 Task: Look for space in Merelbeke, Belgium from 5th June, 2023 to 16th June, 2023 for 2 adults in price range Rs.14000 to Rs.18000. Place can be entire place with 1  bedroom having 1 bed and 1 bathroom. Property type can be hotel. Amenities needed are: heating, . Booking option can be shelf check-in. Required host language is English.
Action: Mouse moved to (496, 119)
Screenshot: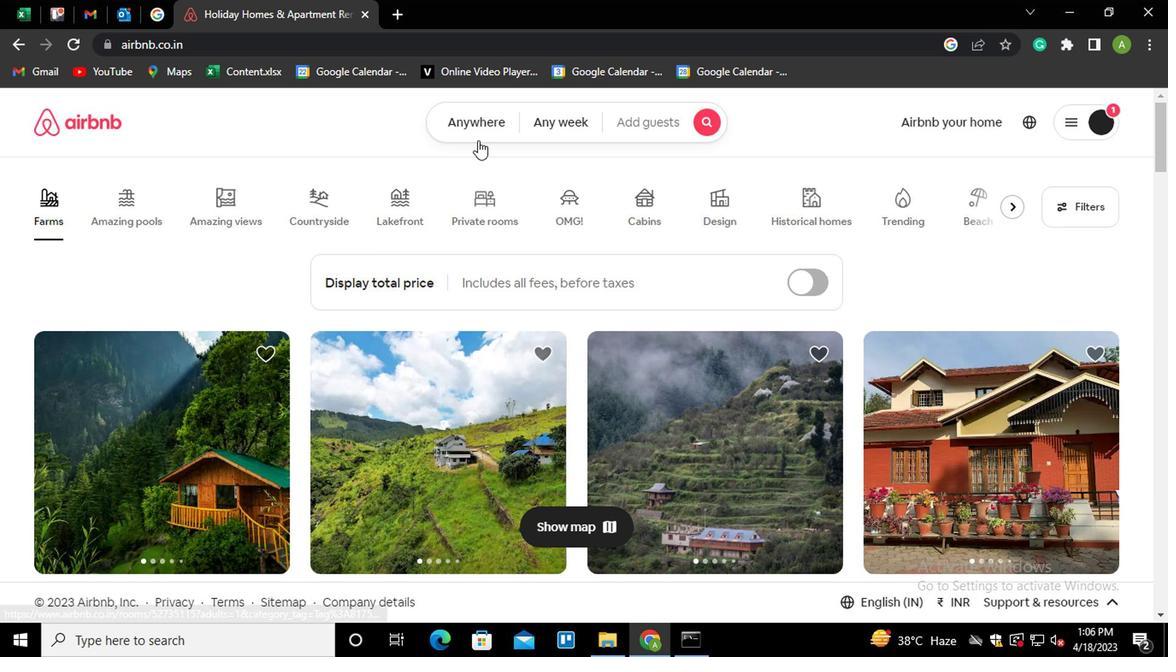
Action: Mouse pressed left at (496, 119)
Screenshot: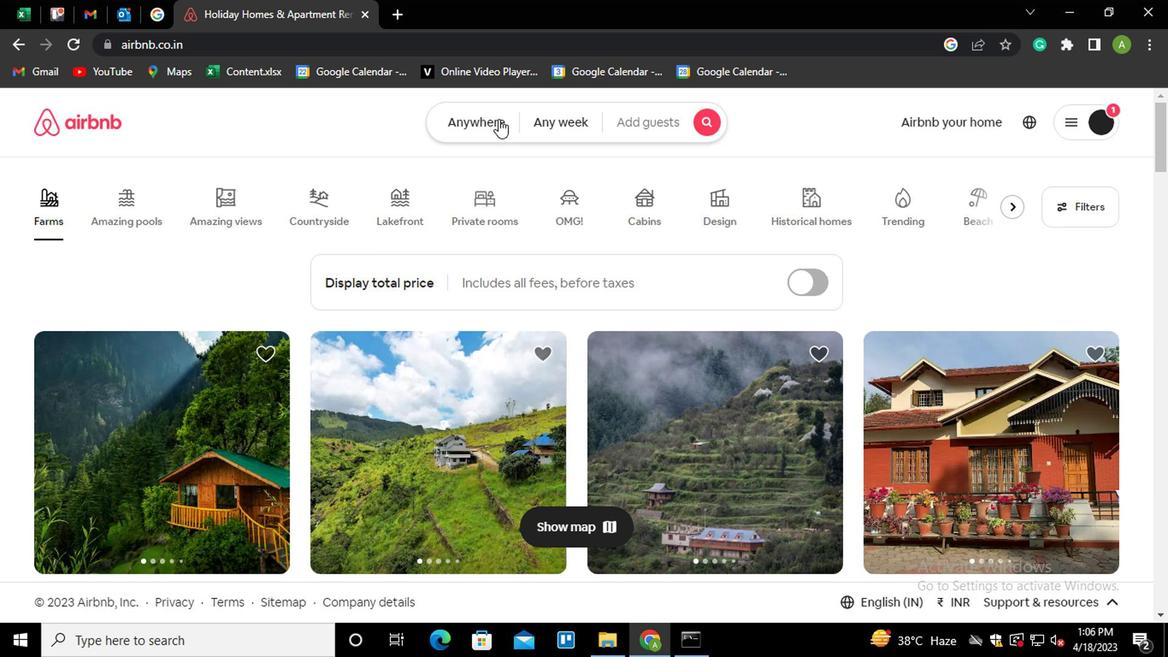 
Action: Mouse moved to (349, 188)
Screenshot: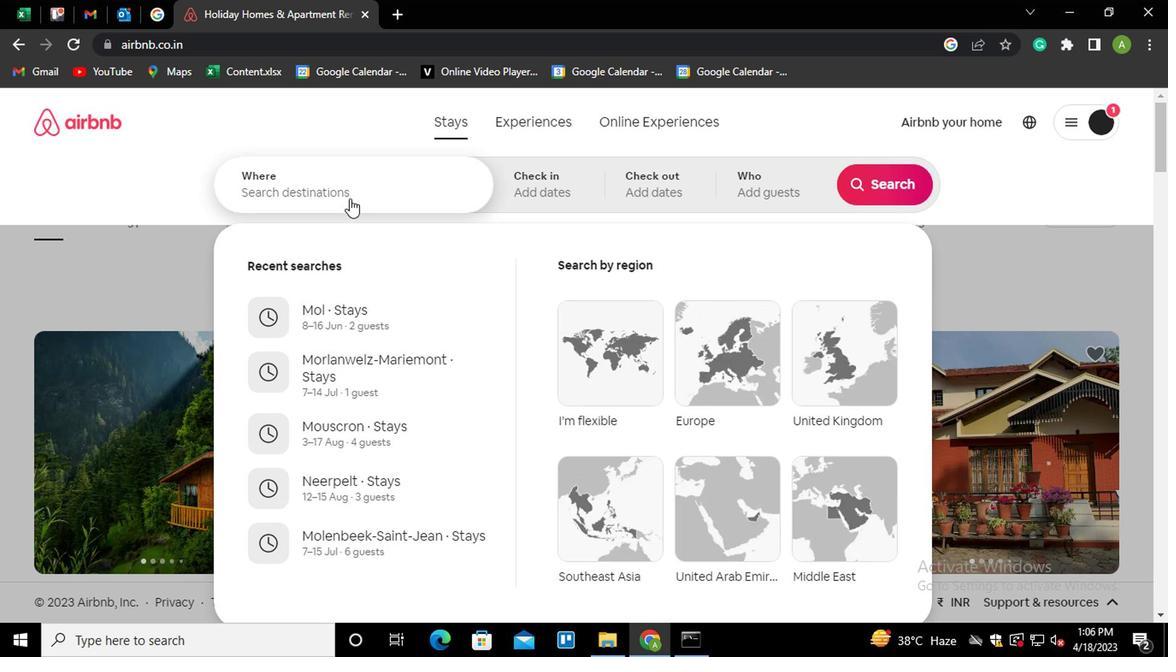 
Action: Mouse pressed left at (349, 188)
Screenshot: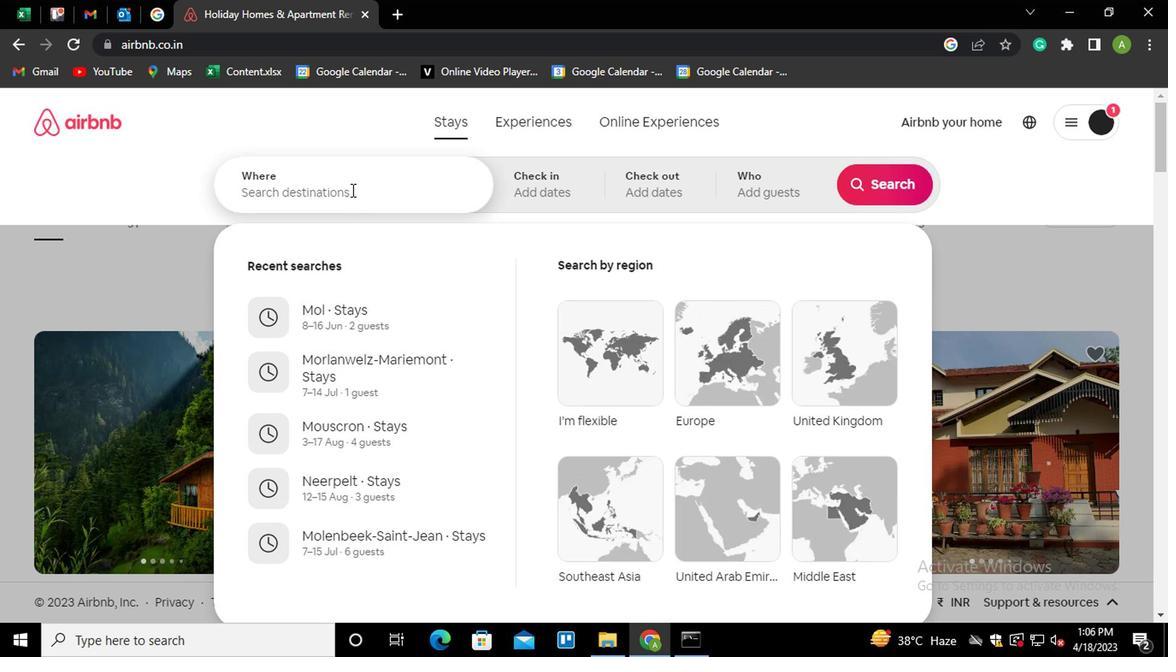 
Action: Key pressed <Key.shift_r>Merelbeke,<Key.space><Key.shift>BEL
Screenshot: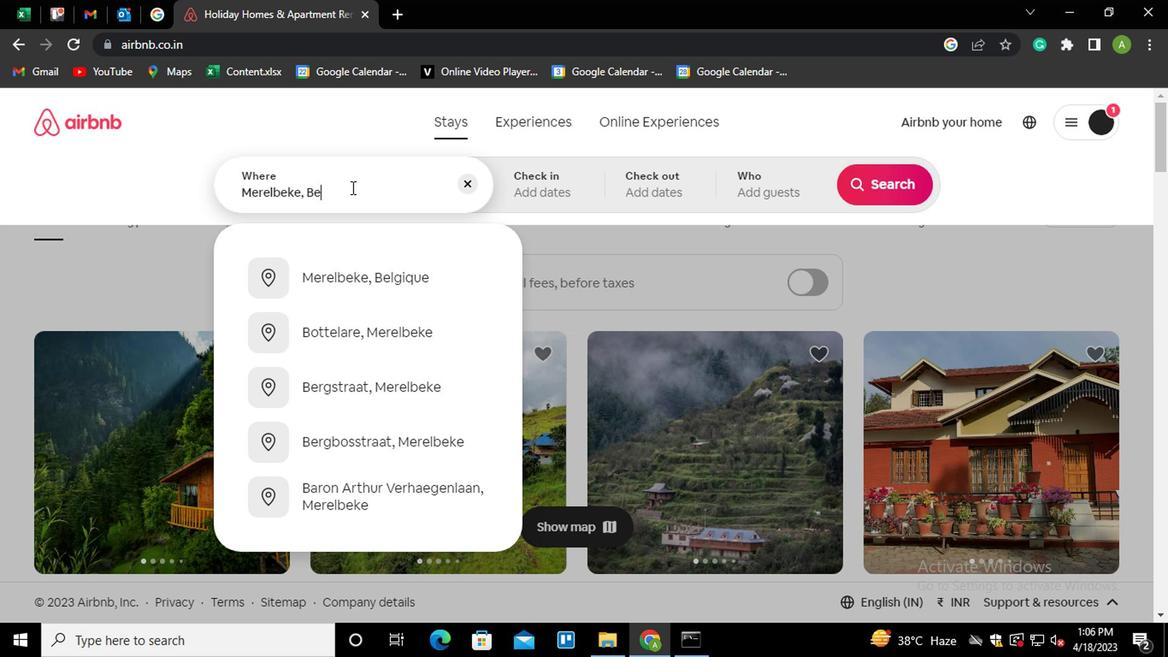 
Action: Mouse moved to (359, 335)
Screenshot: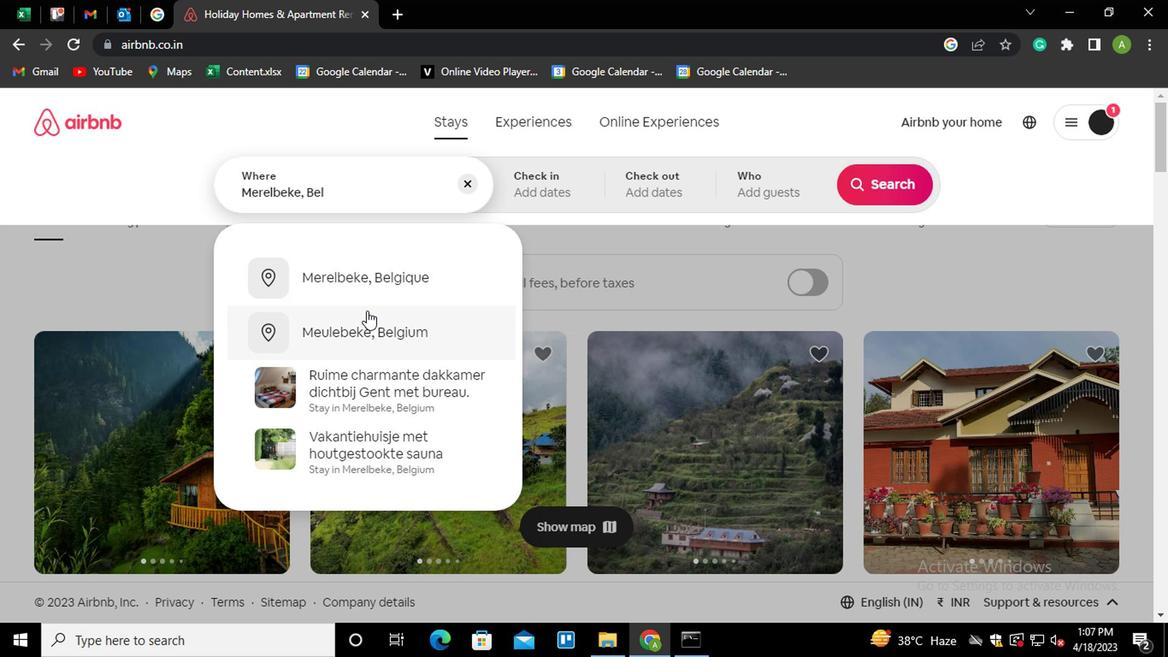 
Action: Mouse pressed left at (359, 335)
Screenshot: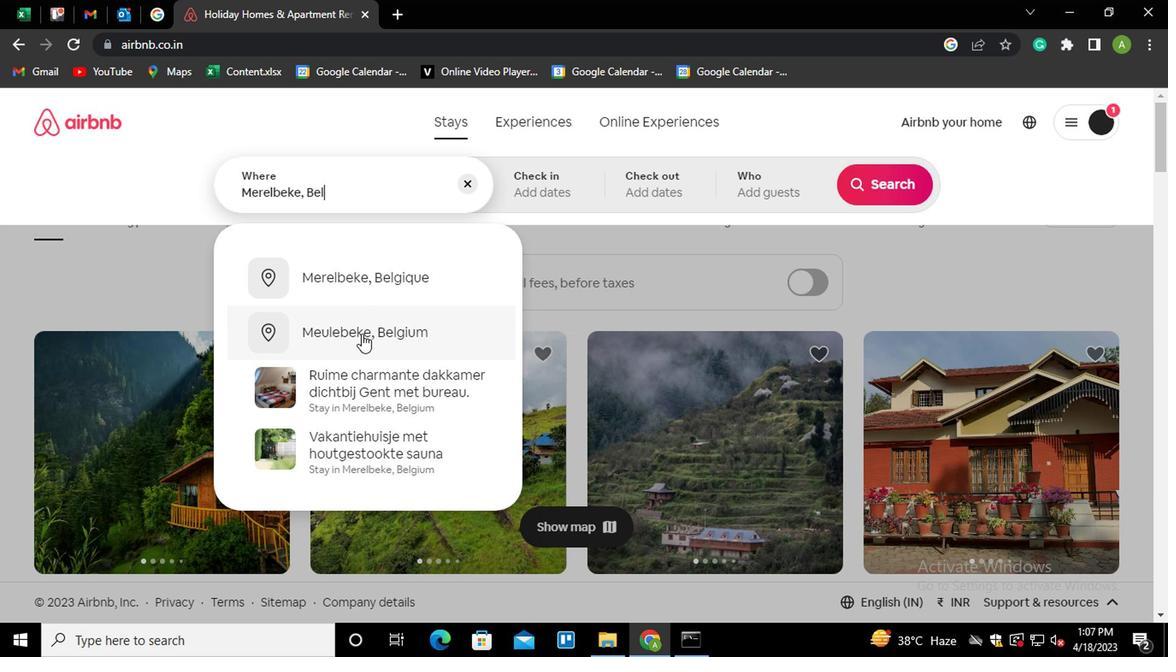 
Action: Mouse moved to (860, 328)
Screenshot: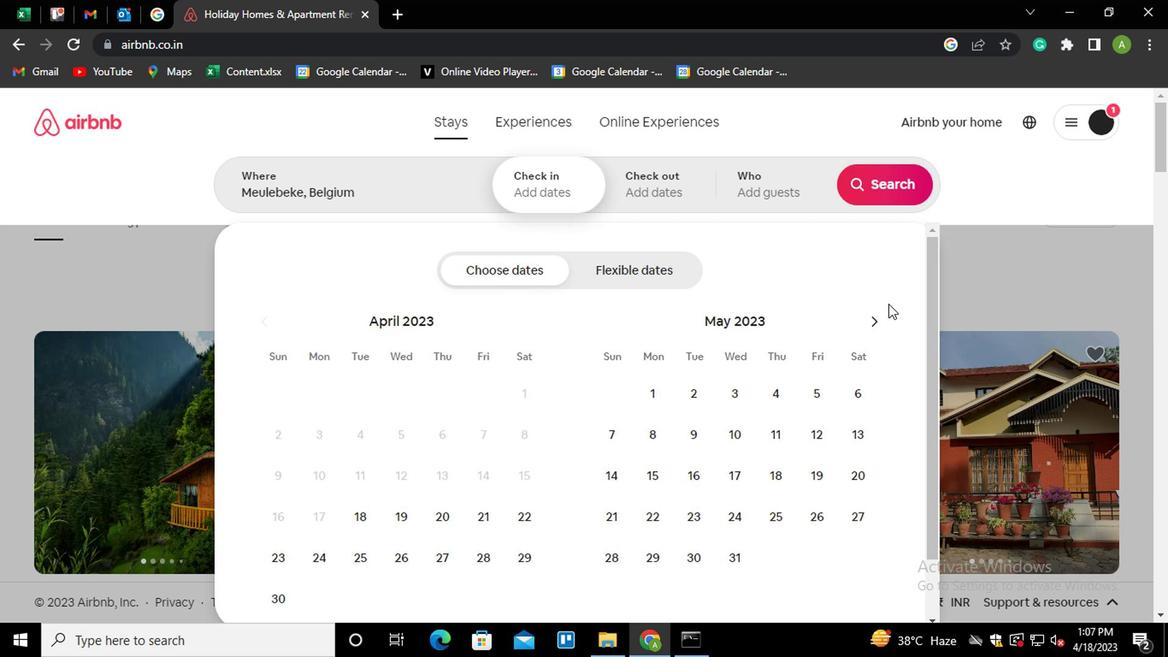 
Action: Mouse pressed left at (860, 328)
Screenshot: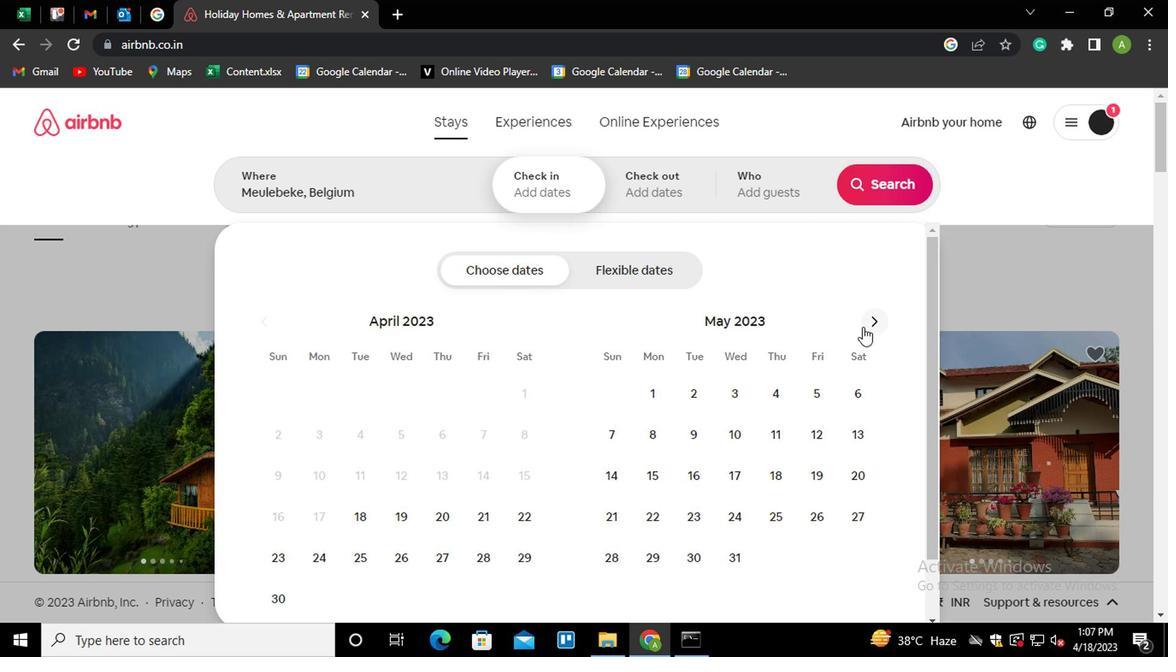 
Action: Mouse moved to (644, 433)
Screenshot: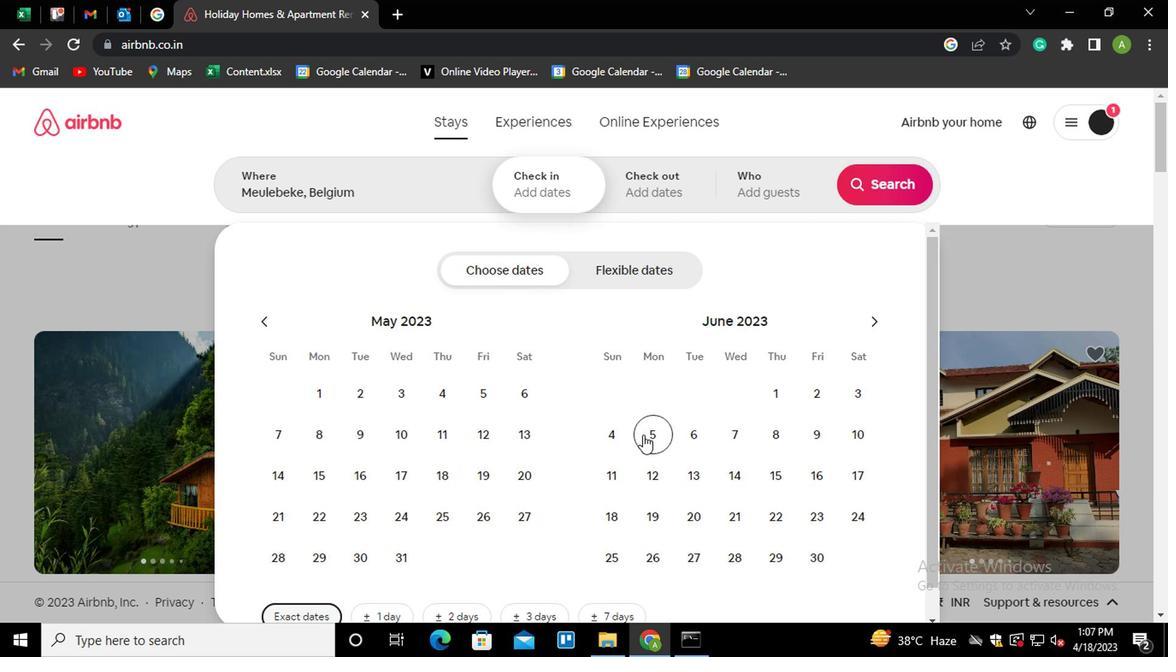 
Action: Mouse pressed left at (644, 433)
Screenshot: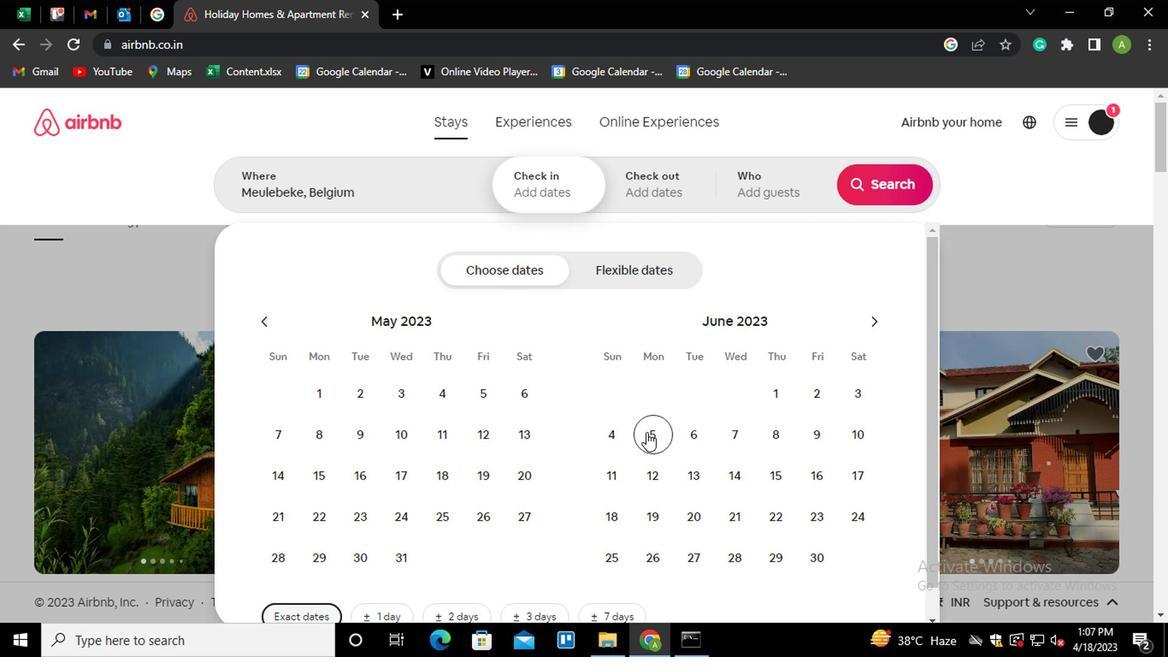 
Action: Mouse moved to (801, 479)
Screenshot: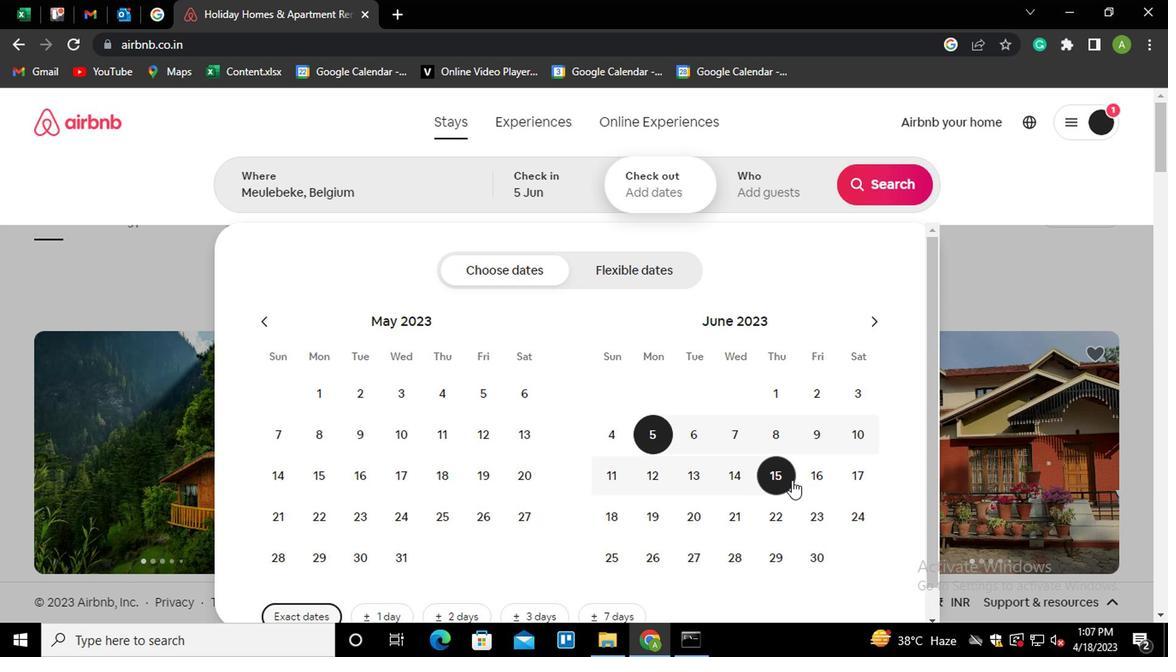 
Action: Mouse pressed left at (801, 479)
Screenshot: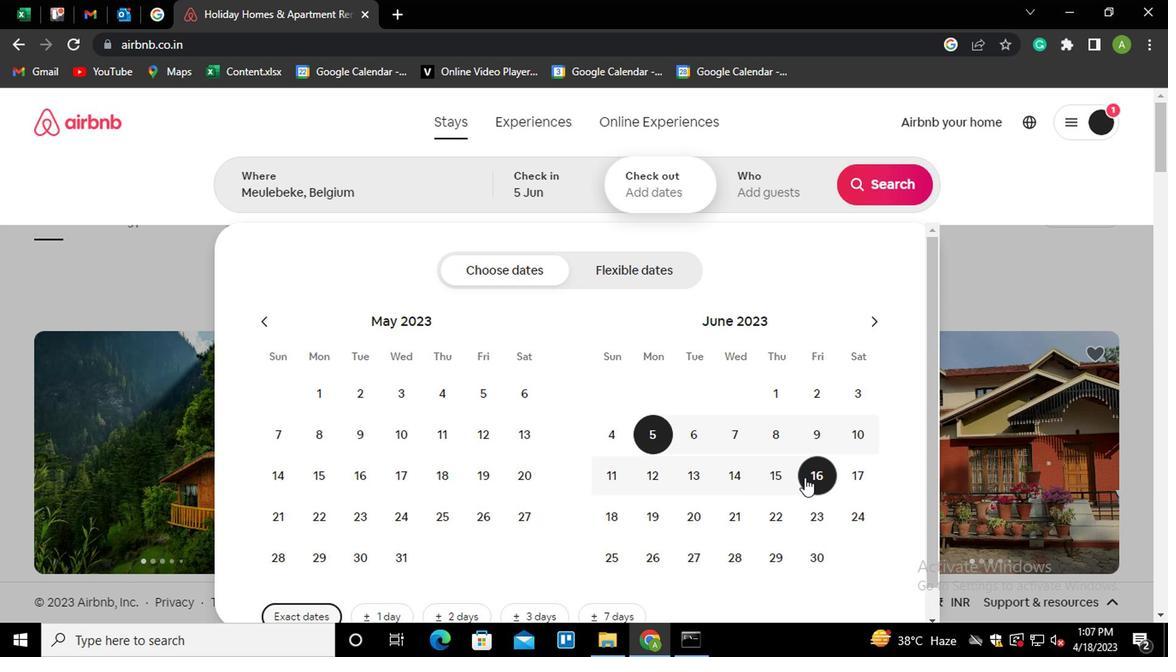 
Action: Mouse moved to (773, 195)
Screenshot: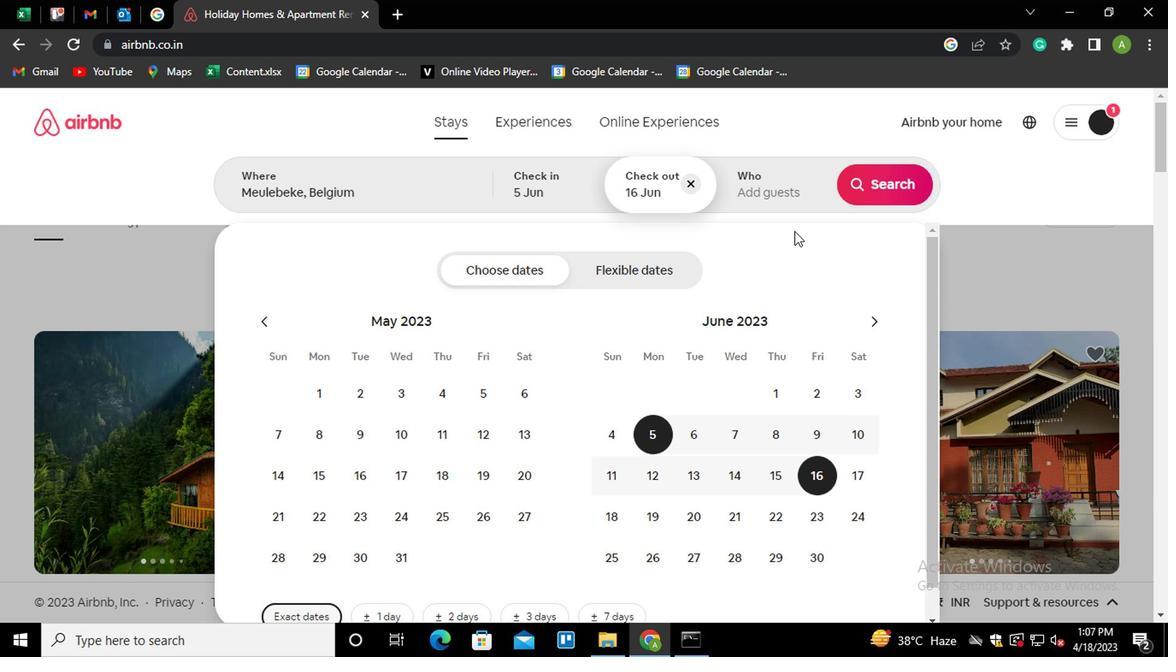 
Action: Mouse pressed left at (773, 195)
Screenshot: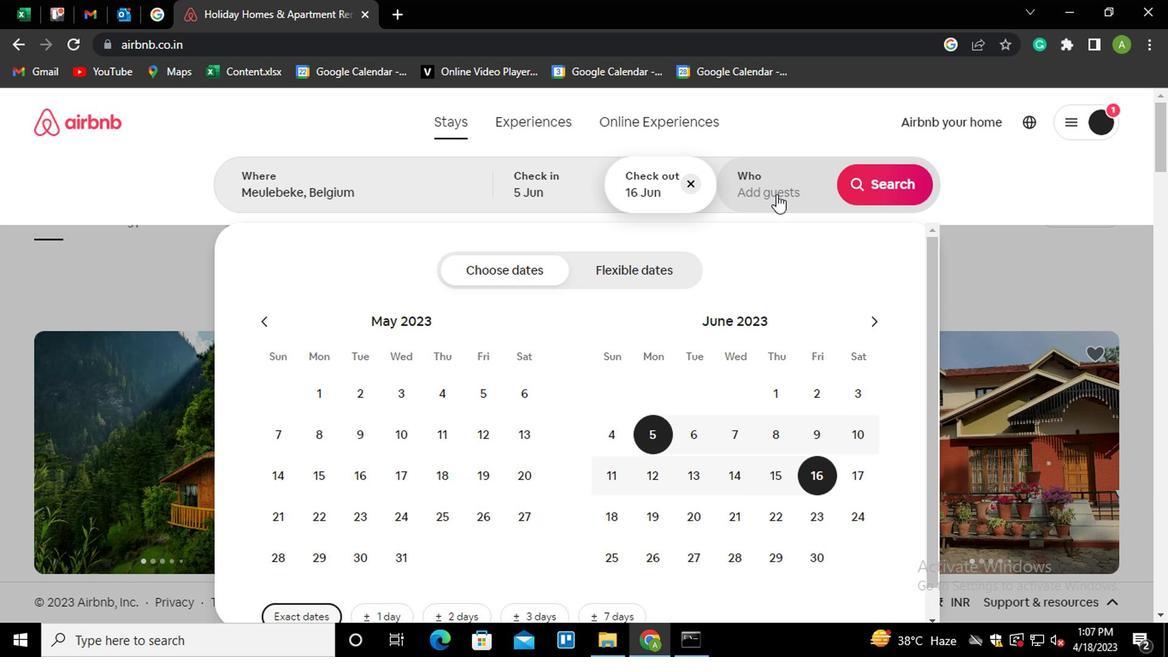 
Action: Mouse moved to (893, 274)
Screenshot: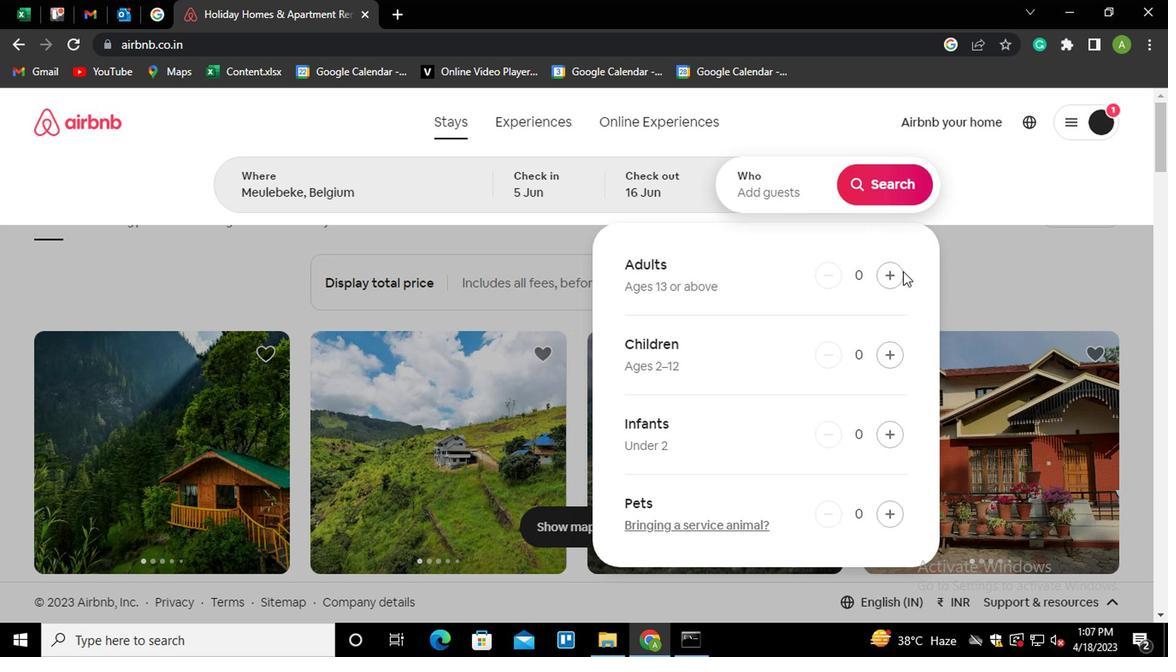 
Action: Mouse pressed left at (893, 274)
Screenshot: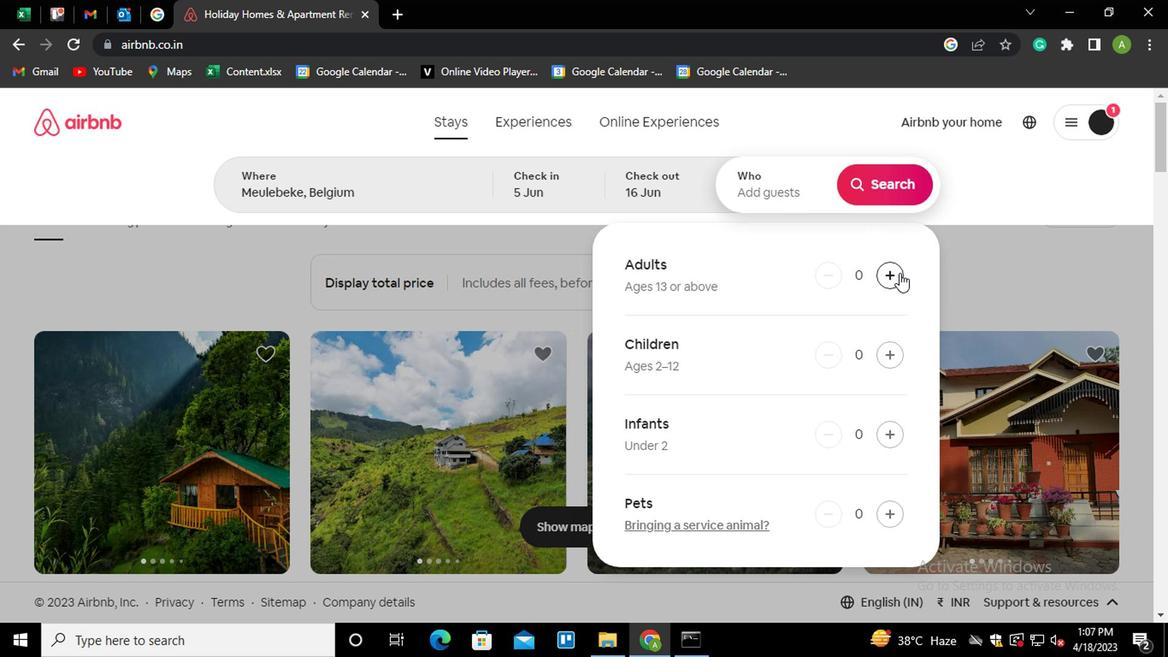 
Action: Mouse pressed left at (893, 274)
Screenshot: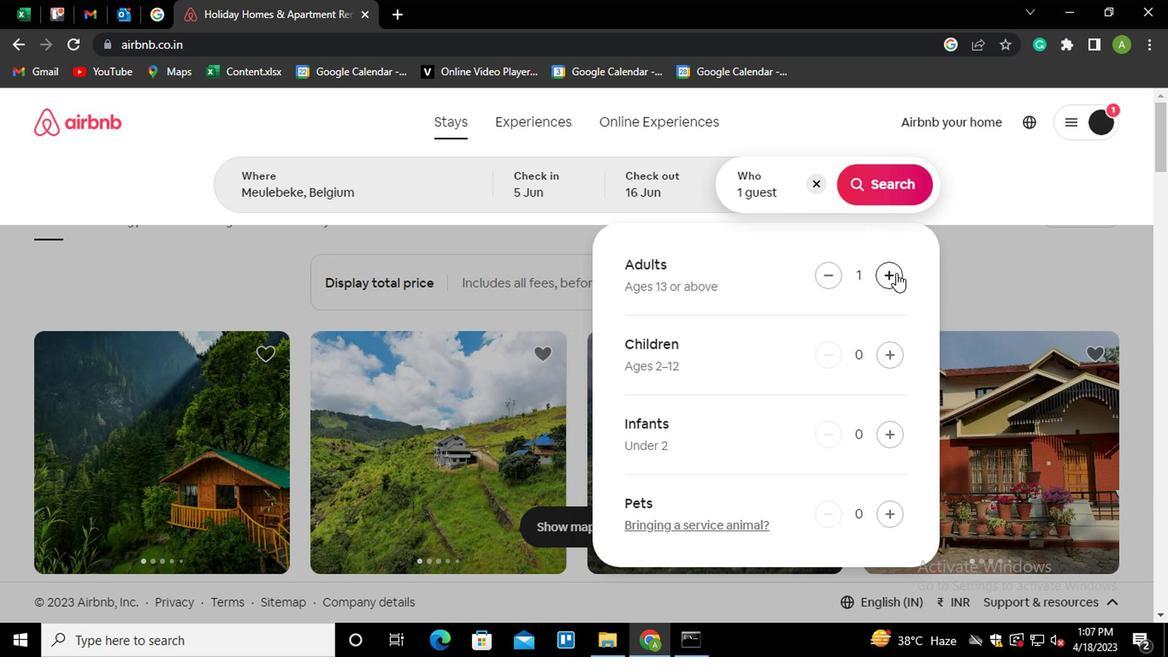 
Action: Mouse moved to (899, 181)
Screenshot: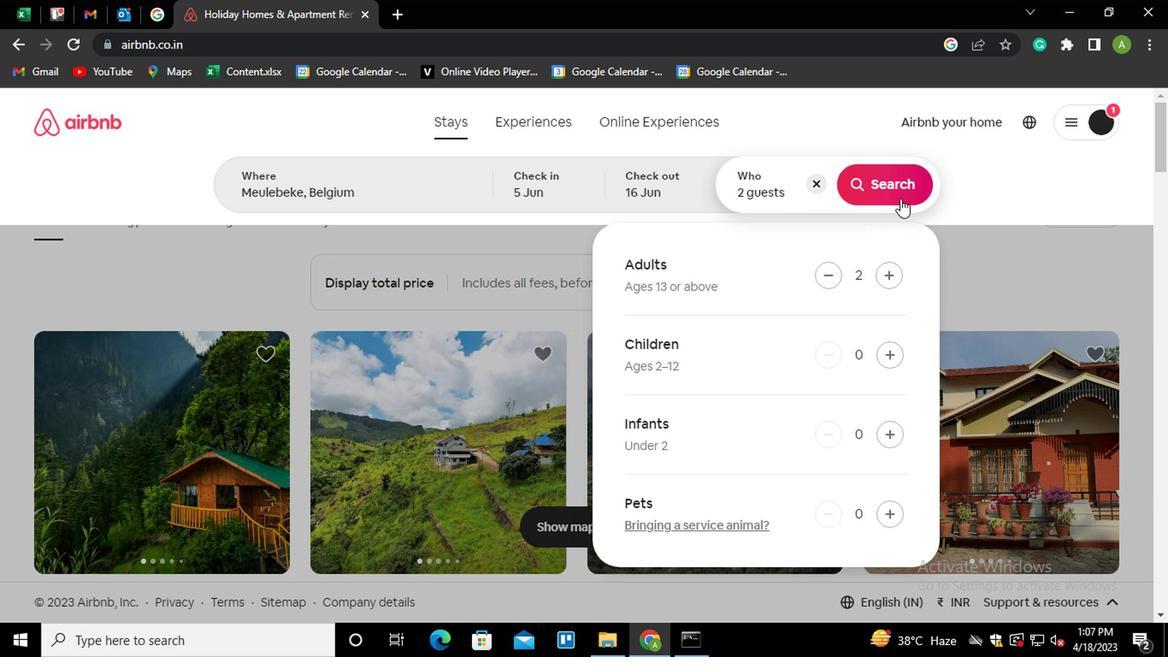 
Action: Mouse pressed left at (899, 181)
Screenshot: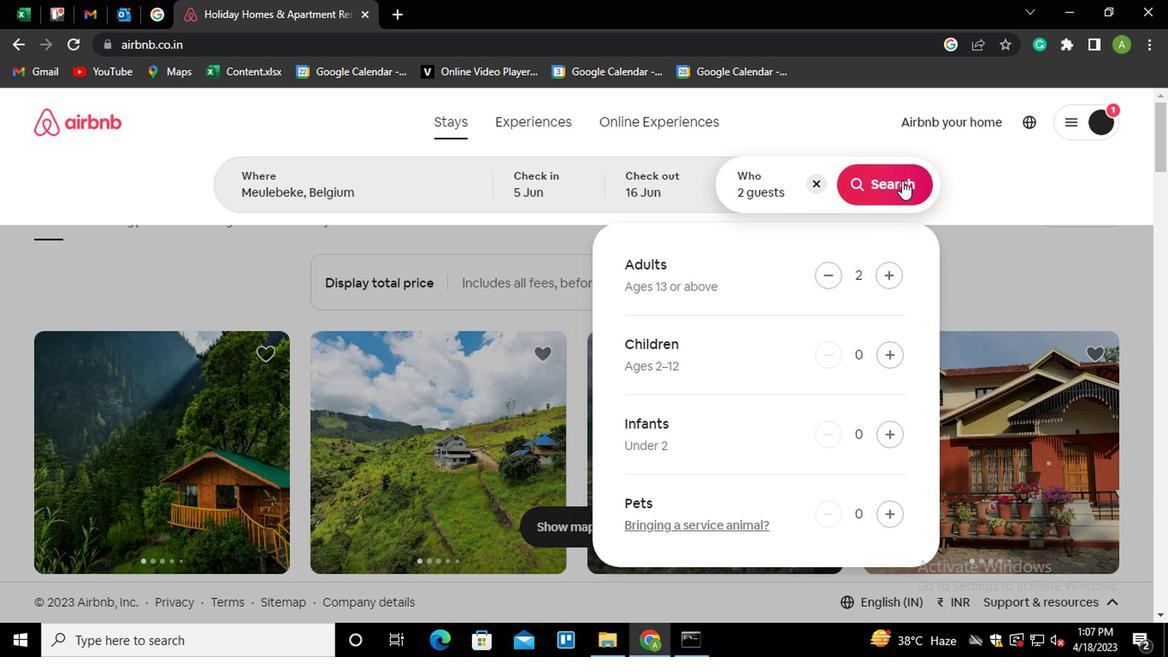 
Action: Mouse moved to (1084, 190)
Screenshot: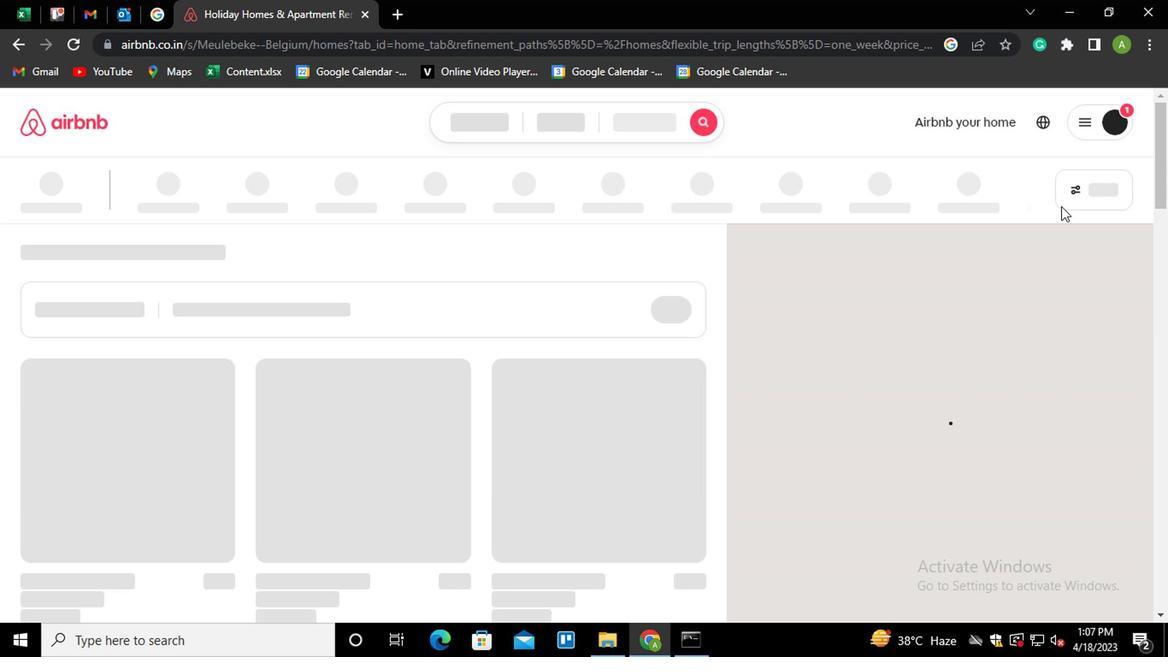 
Action: Mouse pressed left at (1084, 190)
Screenshot: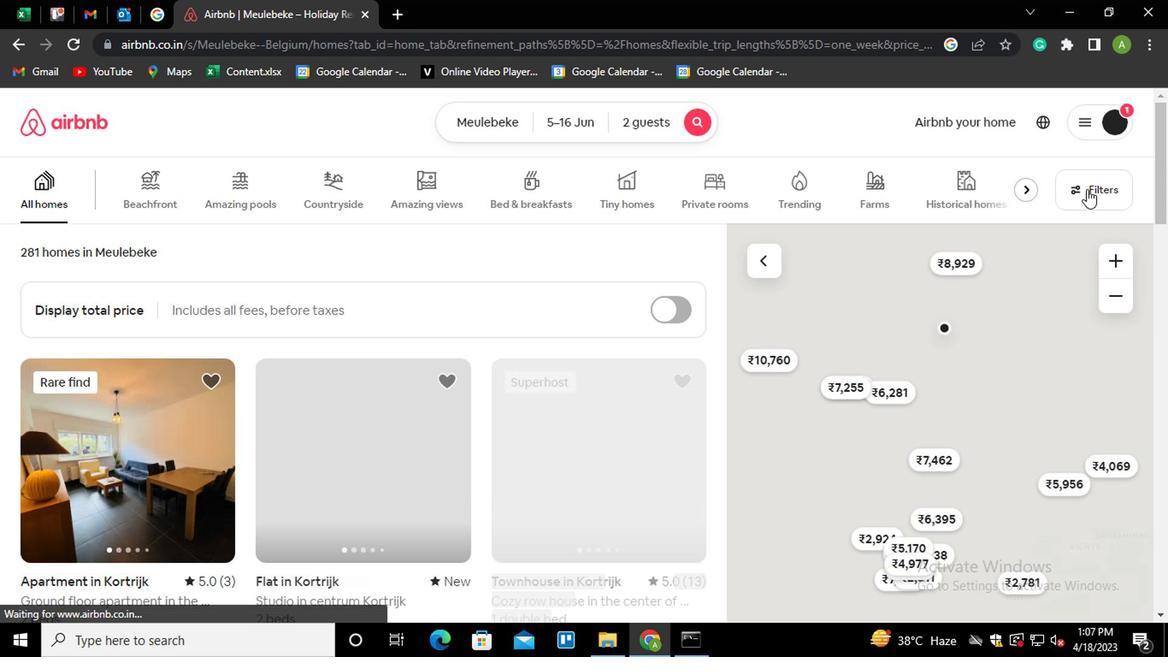 
Action: Mouse moved to (396, 411)
Screenshot: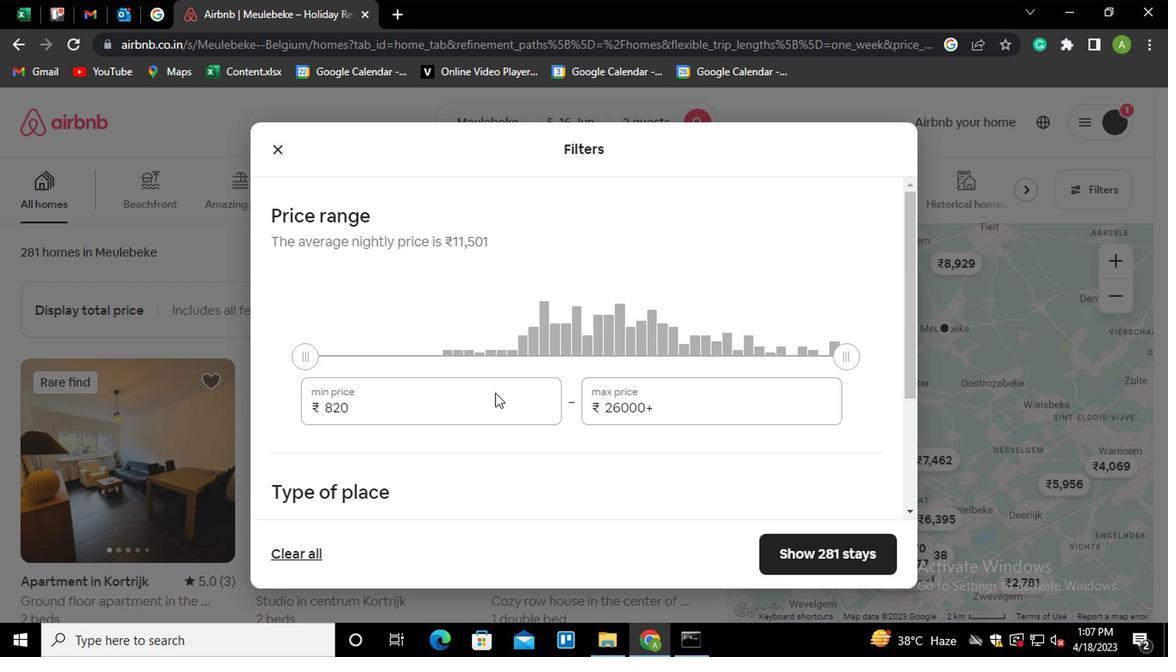 
Action: Mouse pressed left at (396, 411)
Screenshot: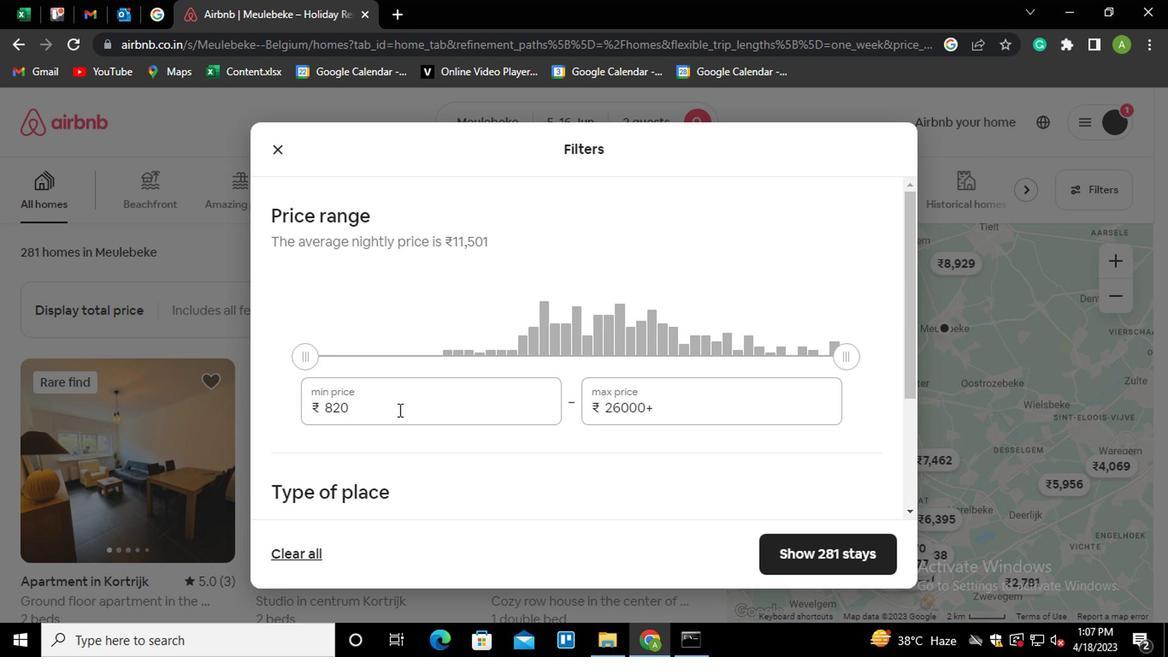 
Action: Key pressed <Key.shift_r><Key.home>14000
Screenshot: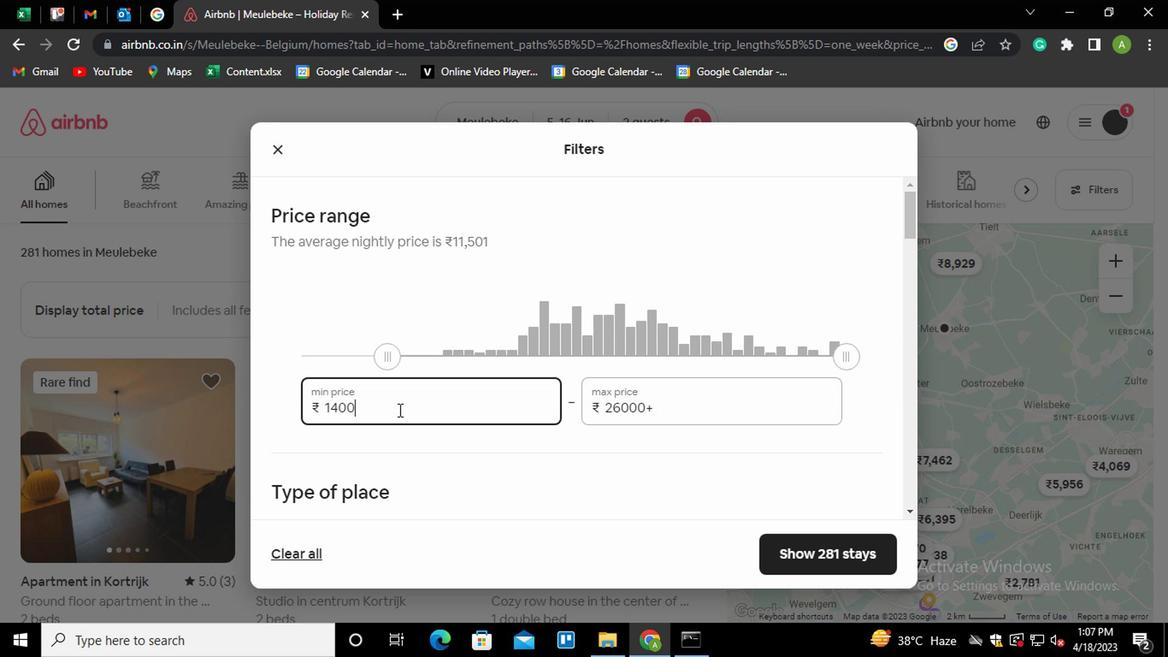 
Action: Mouse moved to (696, 414)
Screenshot: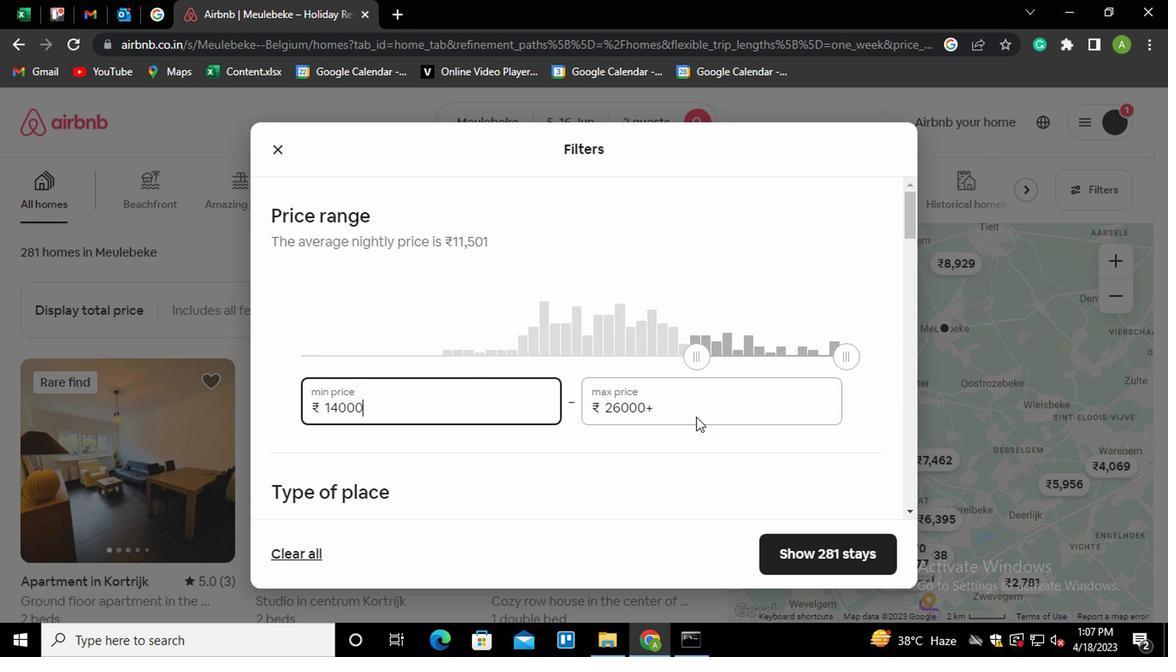 
Action: Mouse pressed left at (696, 414)
Screenshot: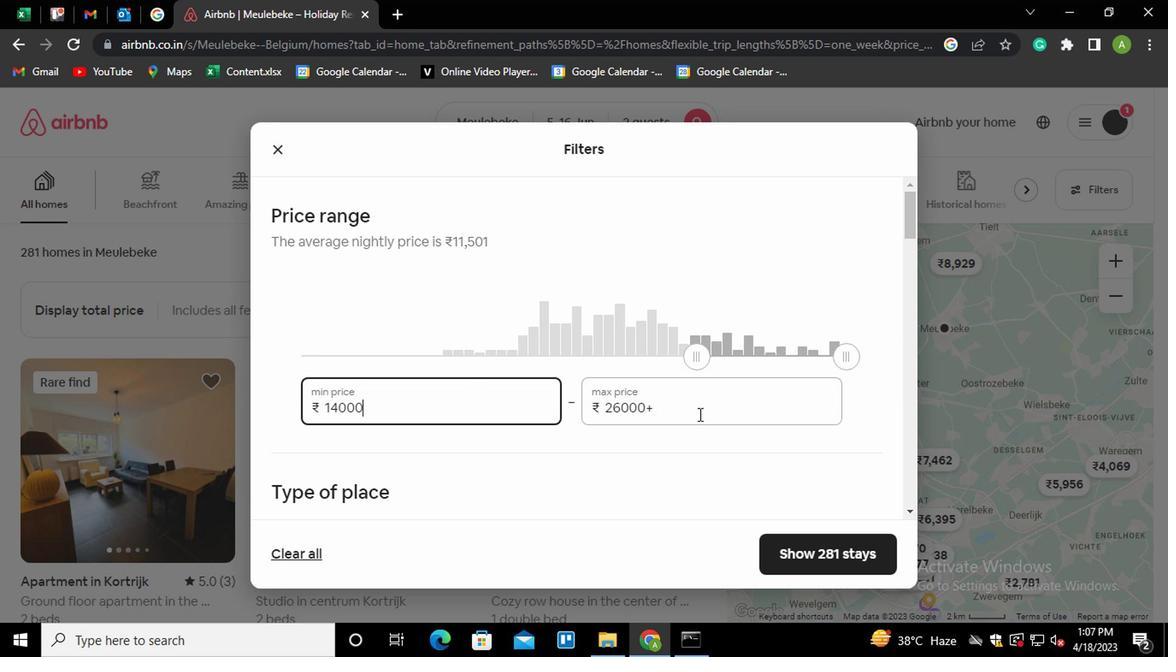 
Action: Key pressed <Key.shift_r><Key.home>18000
Screenshot: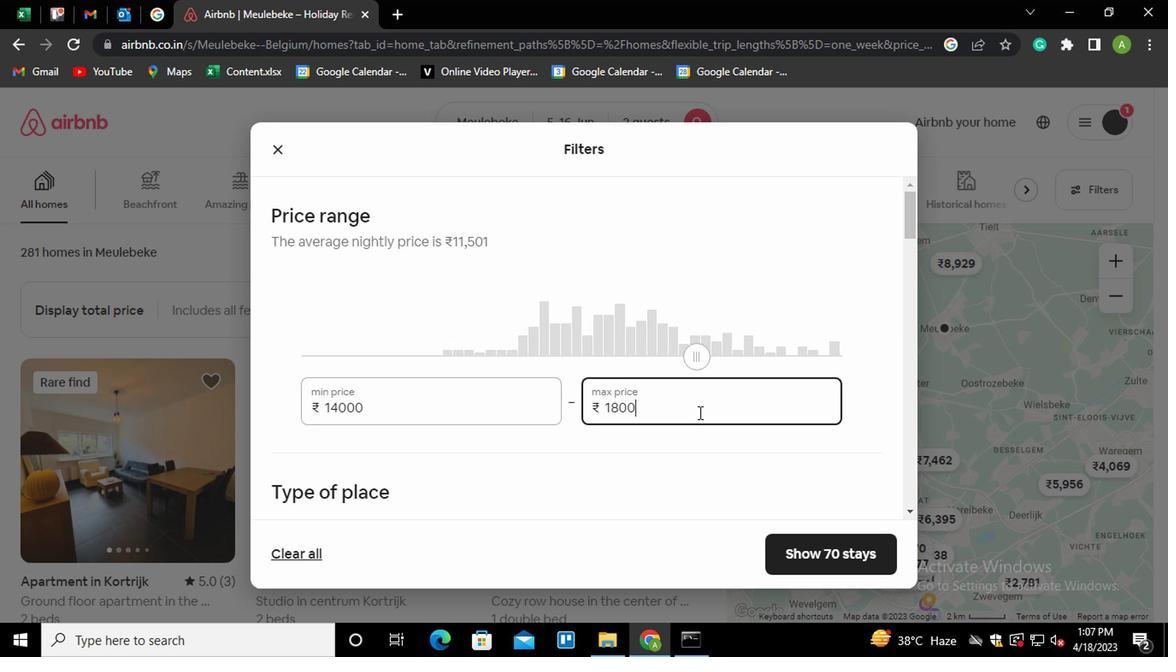 
Action: Mouse moved to (767, 437)
Screenshot: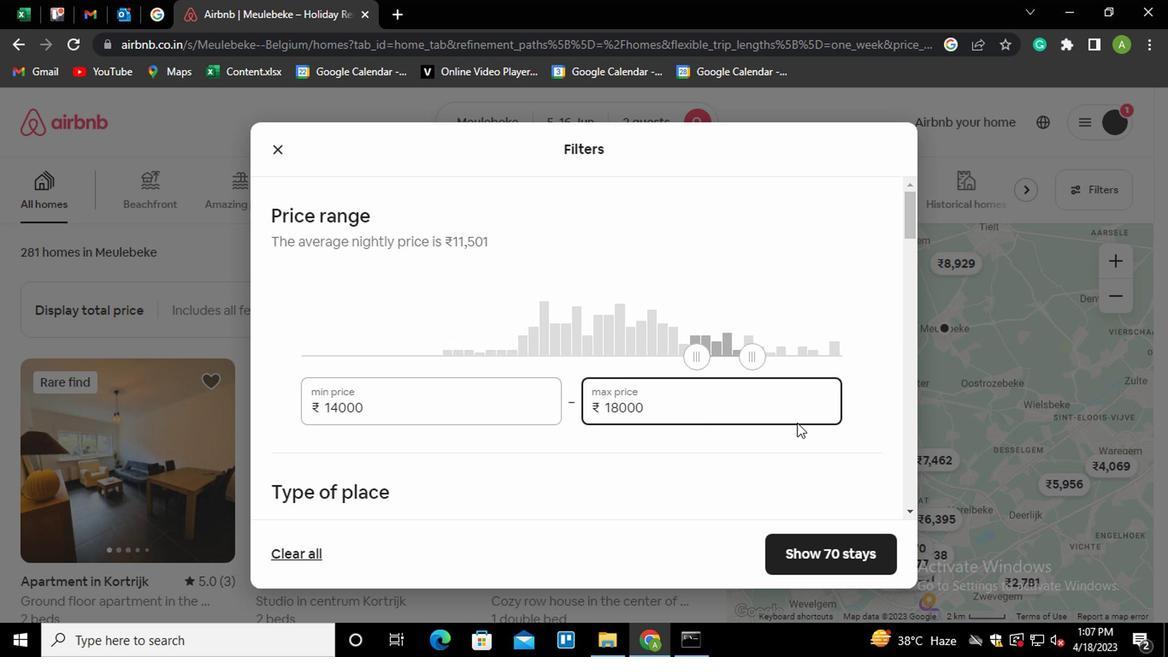 
Action: Mouse scrolled (767, 436) with delta (0, -1)
Screenshot: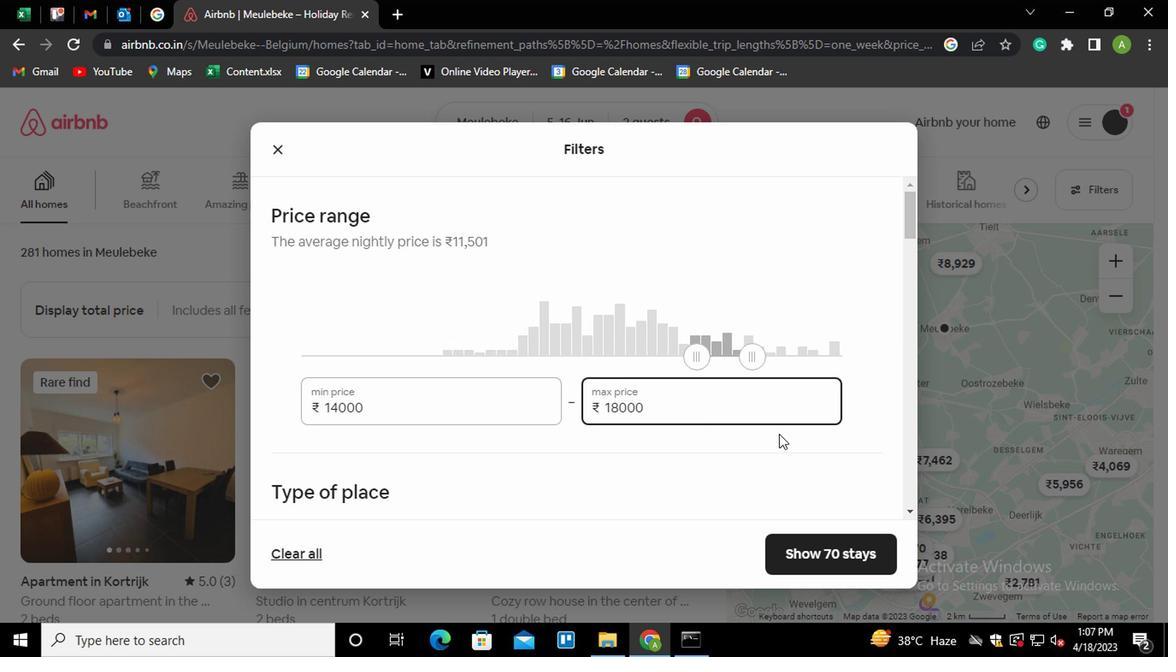 
Action: Mouse scrolled (767, 436) with delta (0, -1)
Screenshot: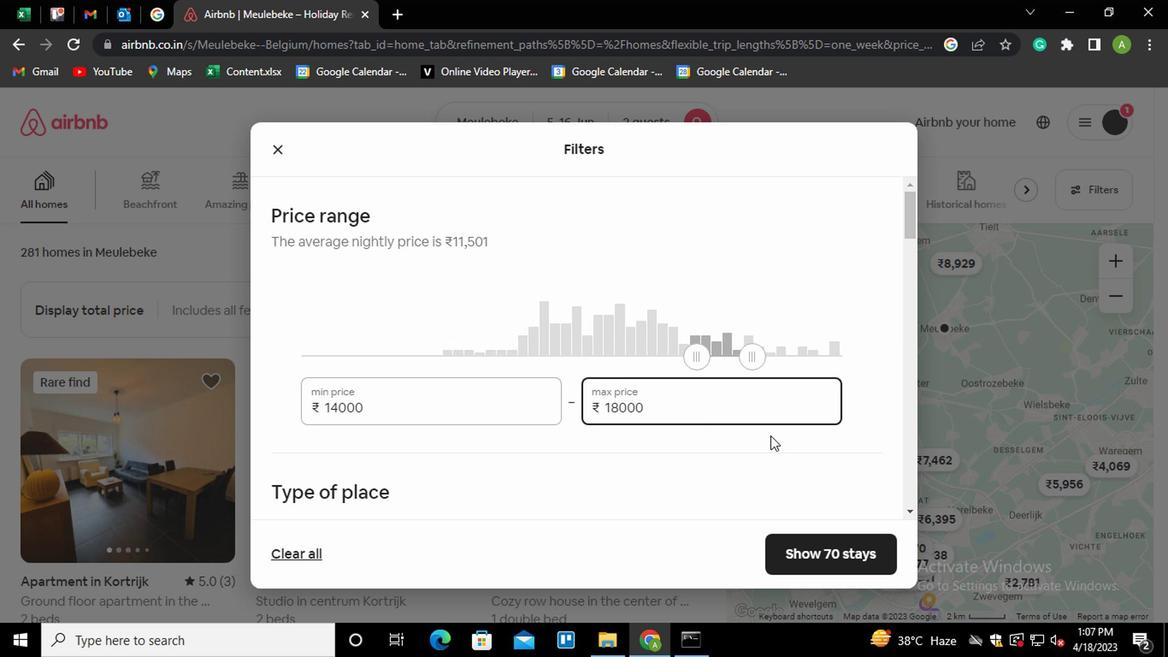 
Action: Mouse moved to (275, 371)
Screenshot: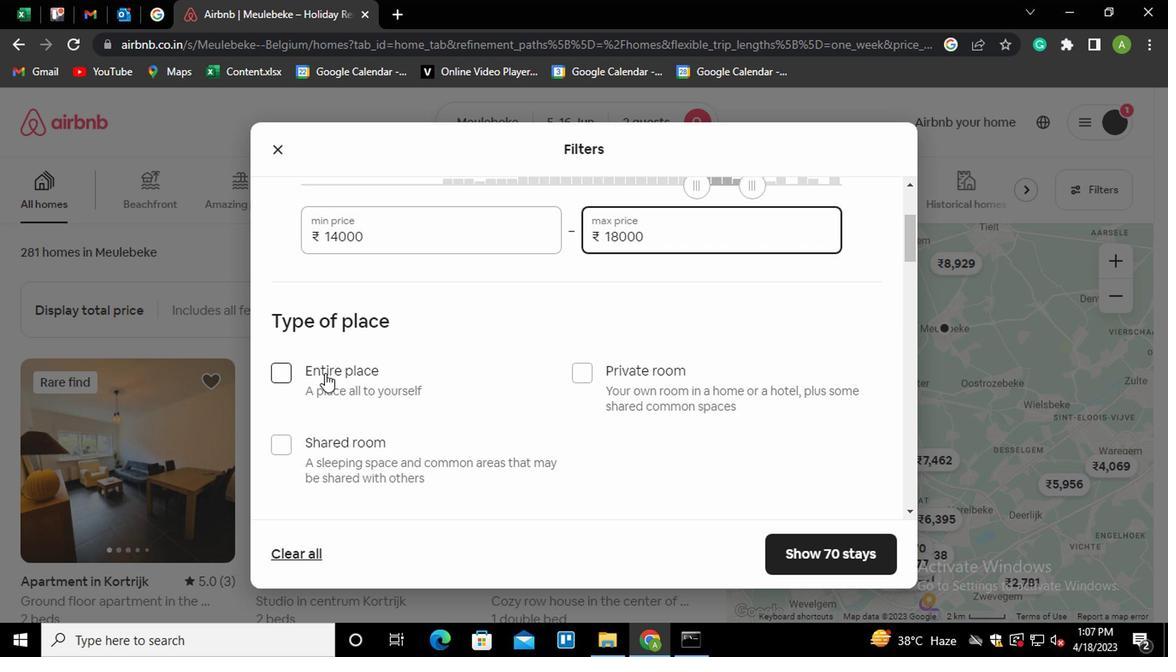 
Action: Mouse pressed left at (275, 371)
Screenshot: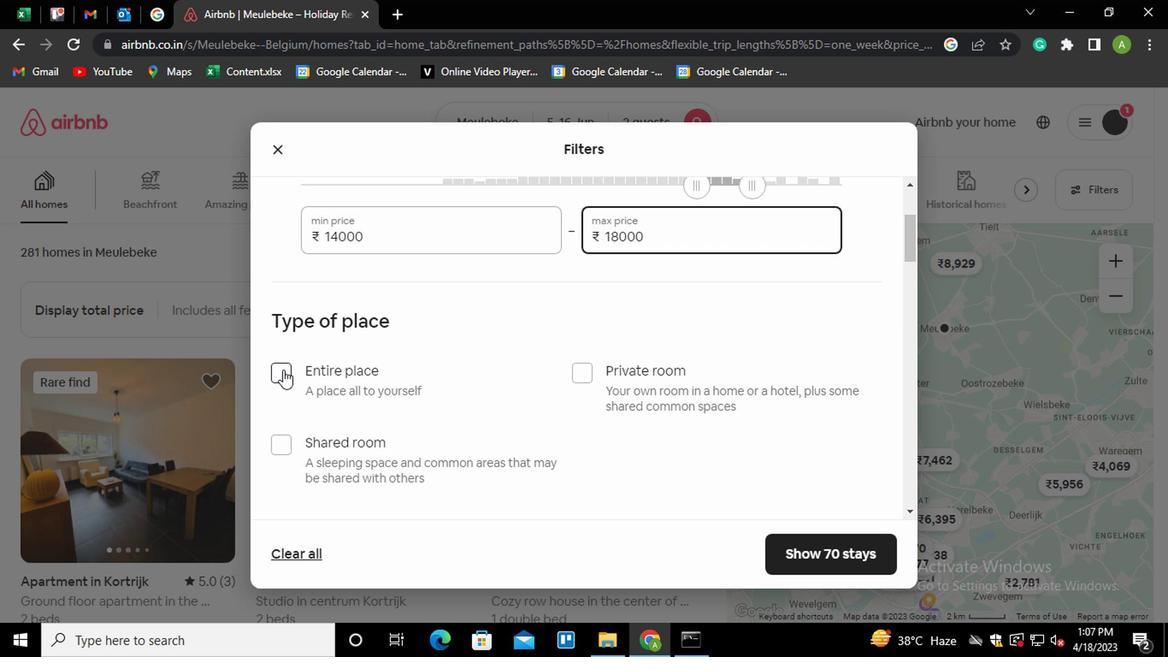 
Action: Mouse moved to (405, 375)
Screenshot: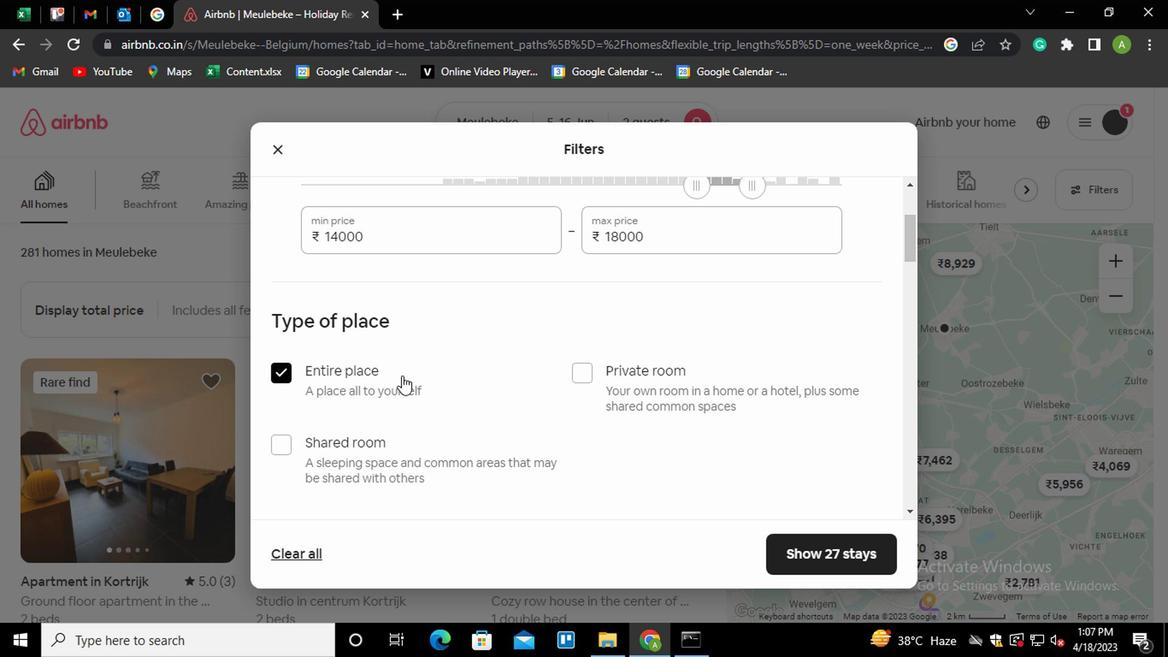 
Action: Mouse scrolled (405, 374) with delta (0, 0)
Screenshot: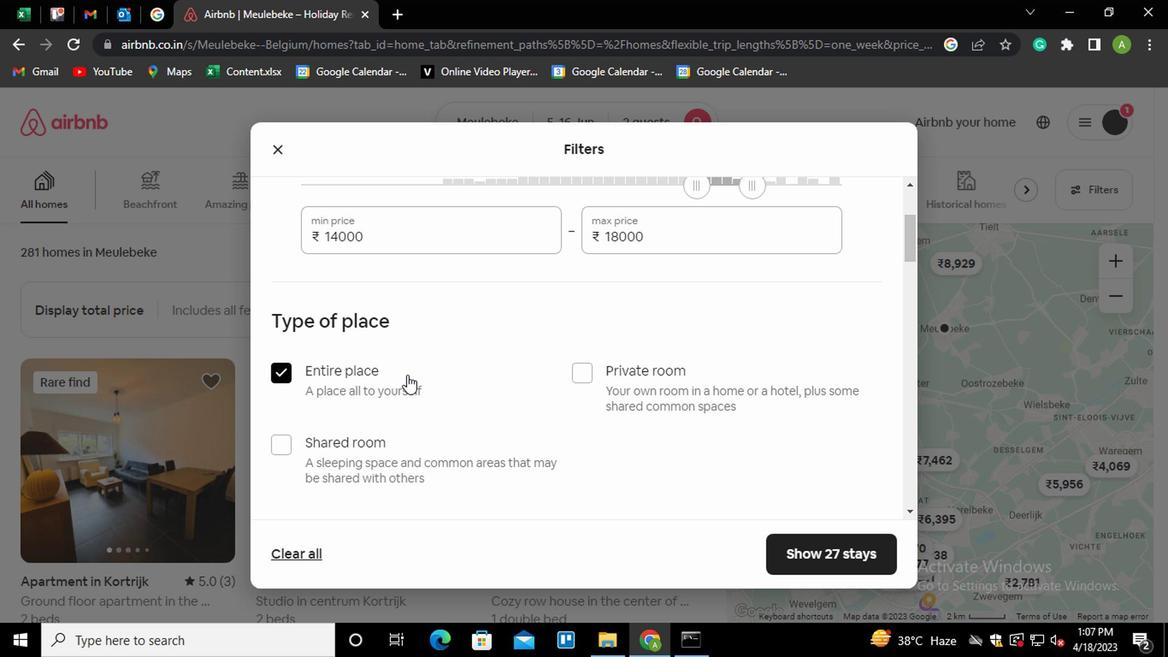 
Action: Mouse scrolled (405, 374) with delta (0, 0)
Screenshot: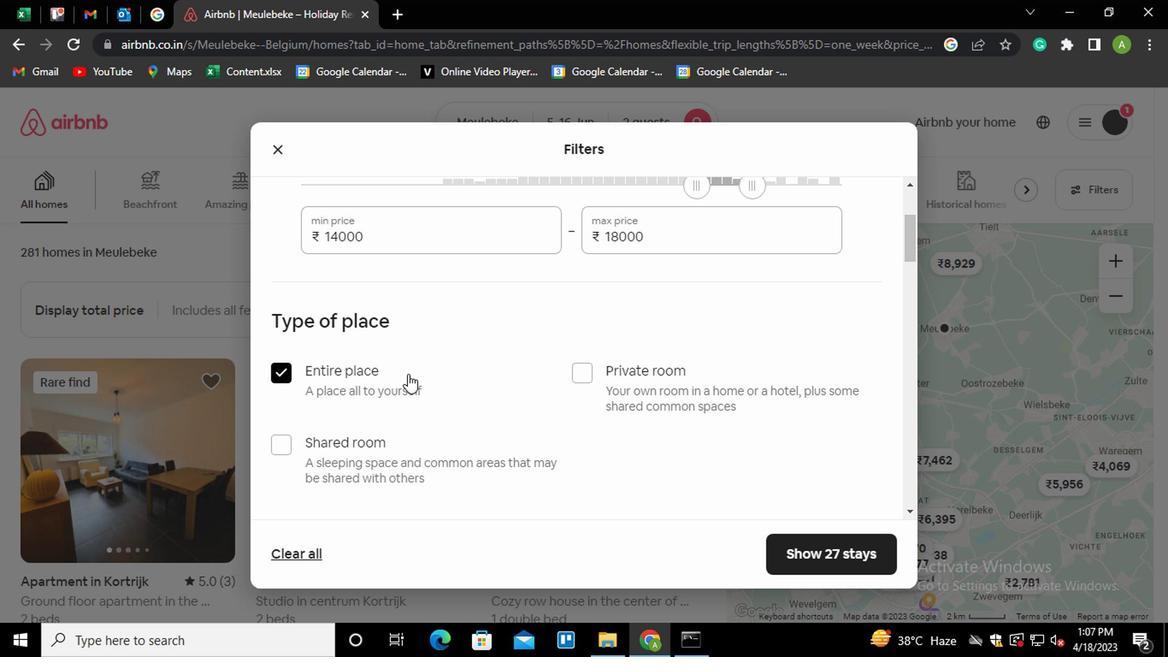 
Action: Mouse moved to (362, 479)
Screenshot: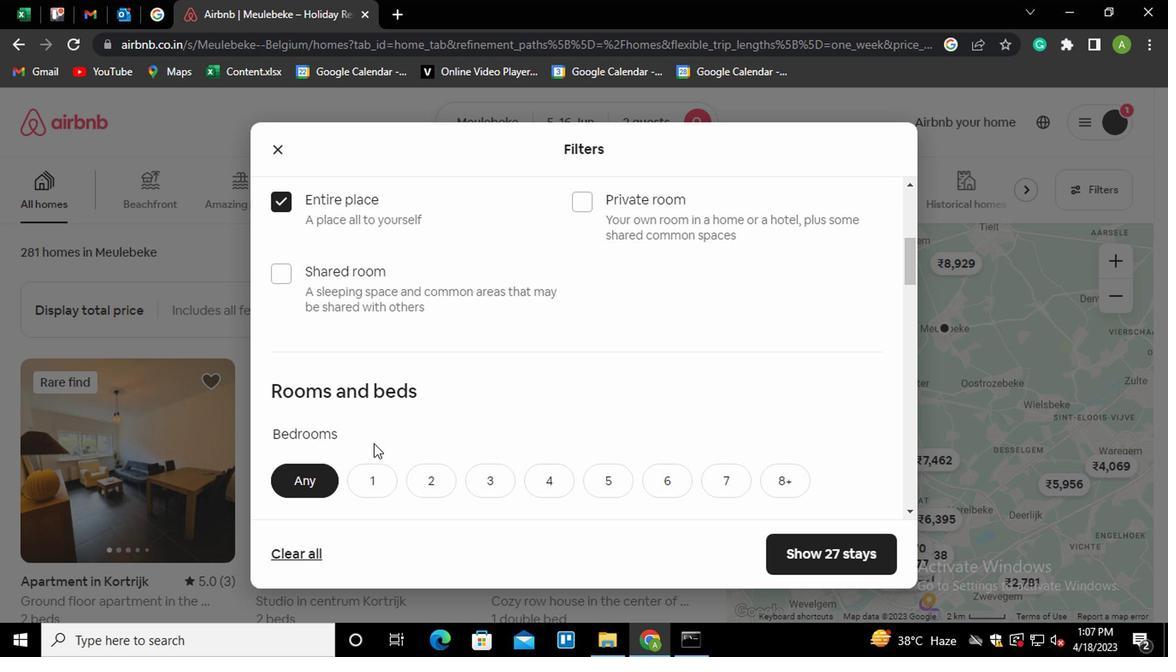 
Action: Mouse pressed left at (362, 479)
Screenshot: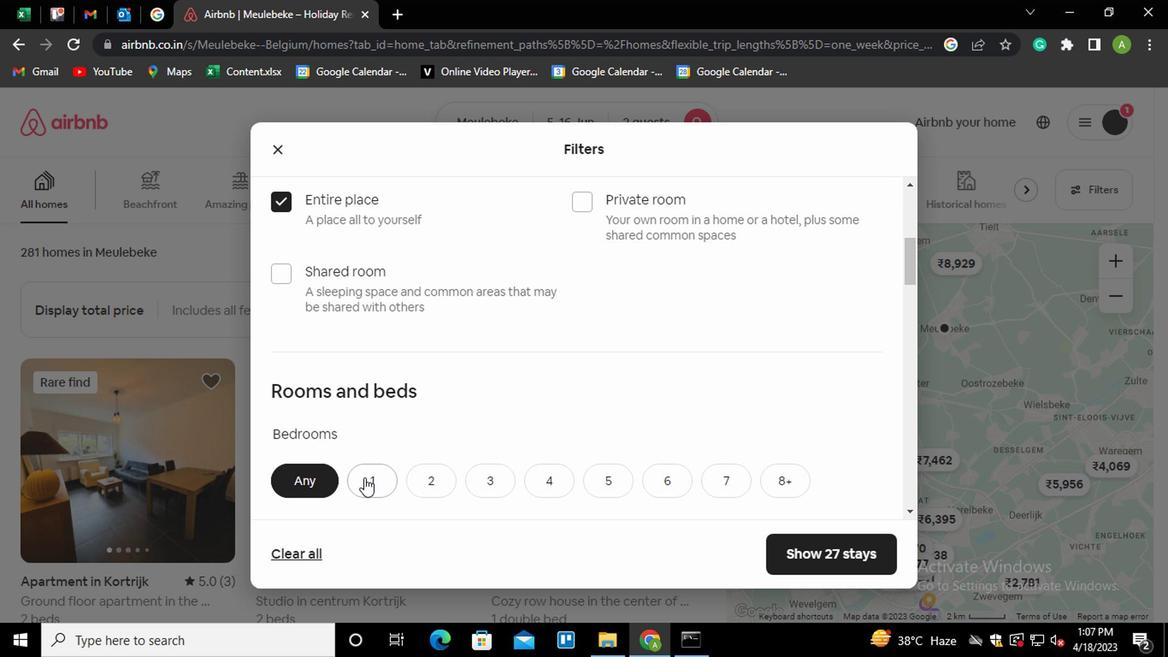 
Action: Mouse moved to (441, 388)
Screenshot: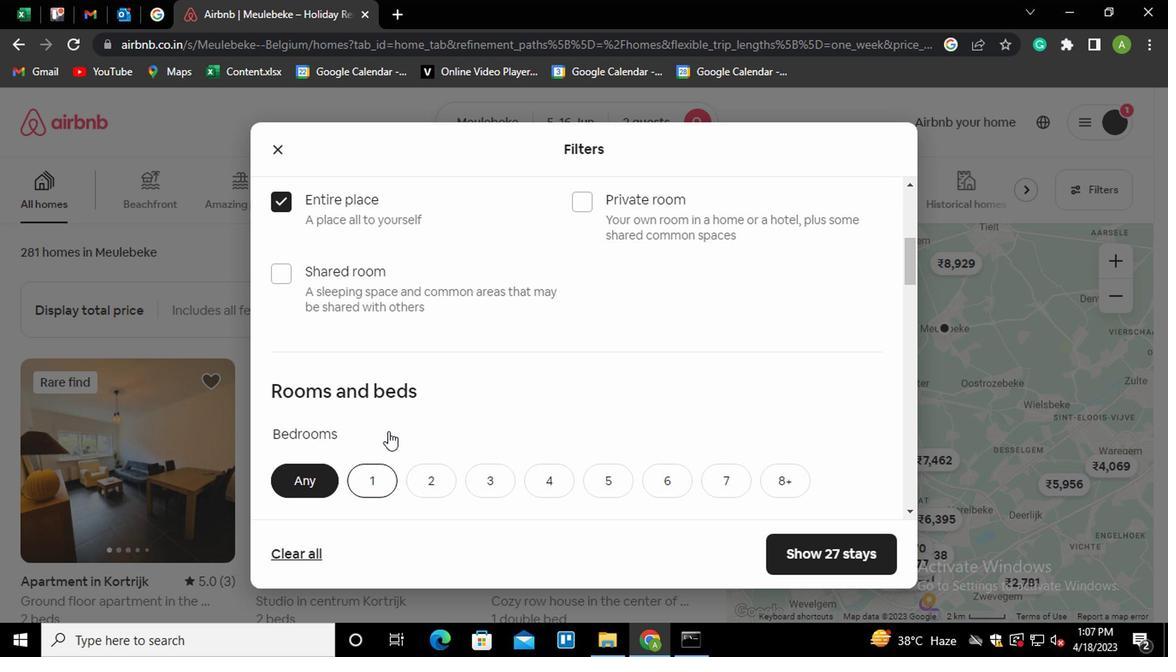 
Action: Mouse scrolled (441, 387) with delta (0, 0)
Screenshot: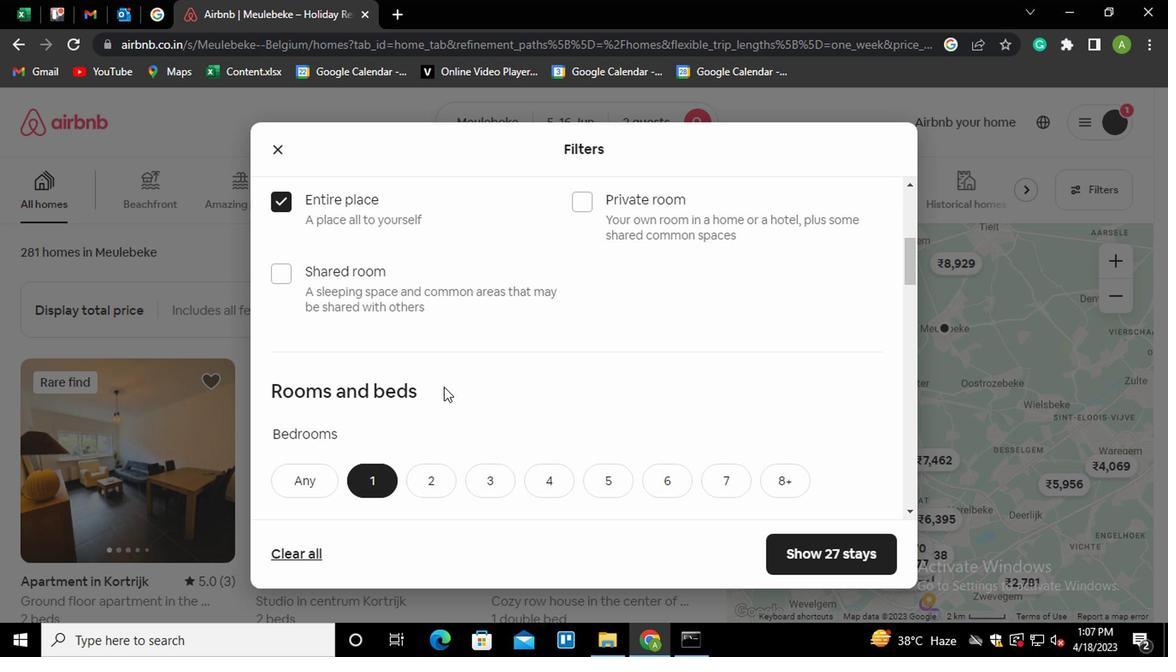 
Action: Mouse scrolled (441, 387) with delta (0, 0)
Screenshot: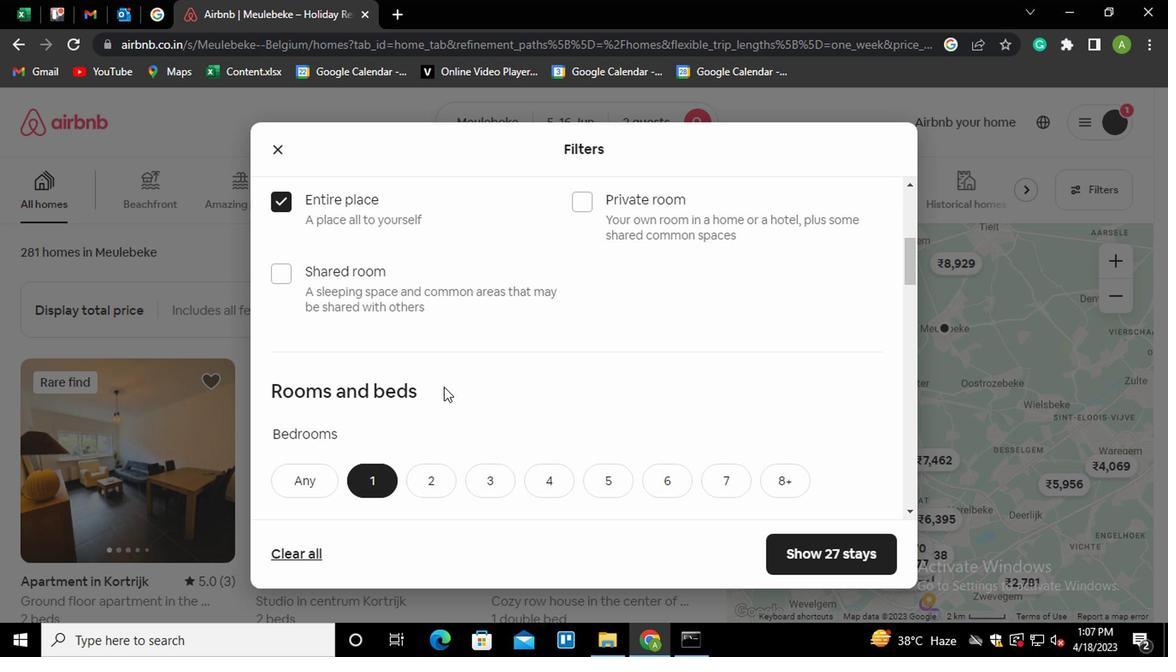 
Action: Mouse moved to (382, 401)
Screenshot: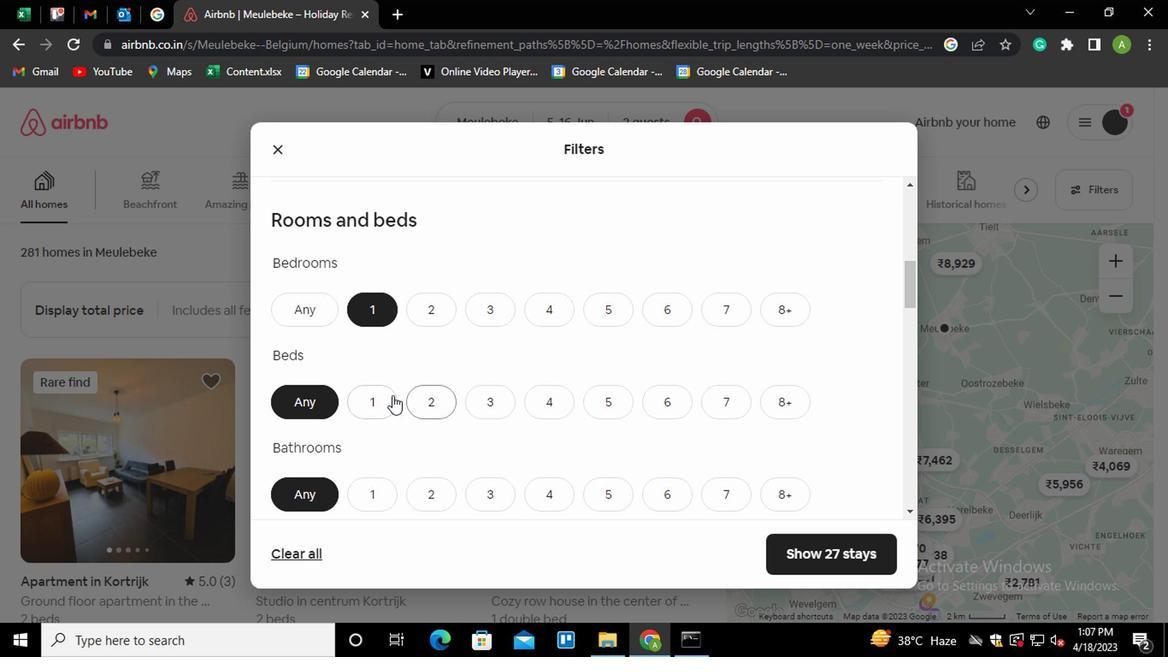 
Action: Mouse pressed left at (382, 401)
Screenshot: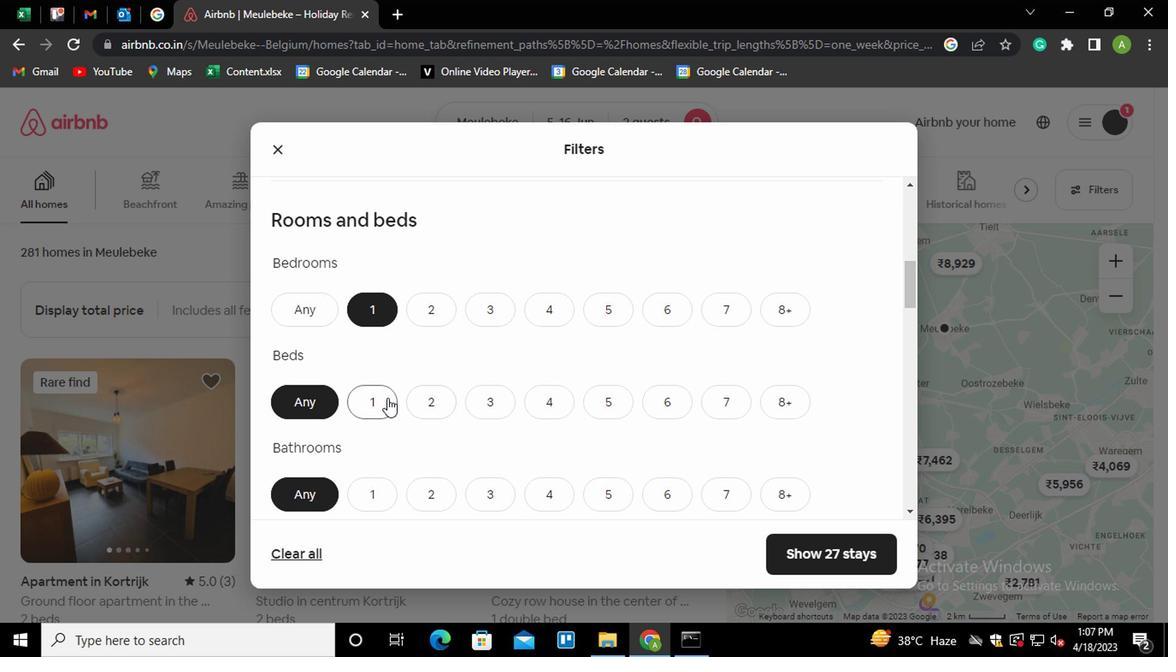 
Action: Mouse moved to (489, 370)
Screenshot: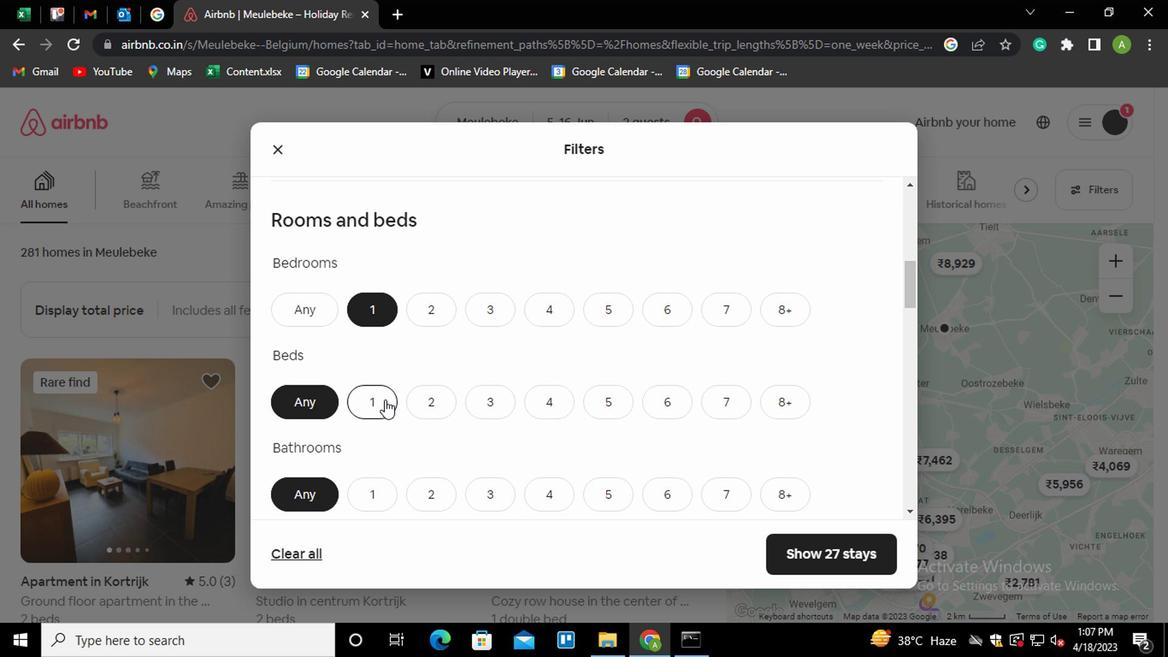 
Action: Mouse scrolled (489, 369) with delta (0, -1)
Screenshot: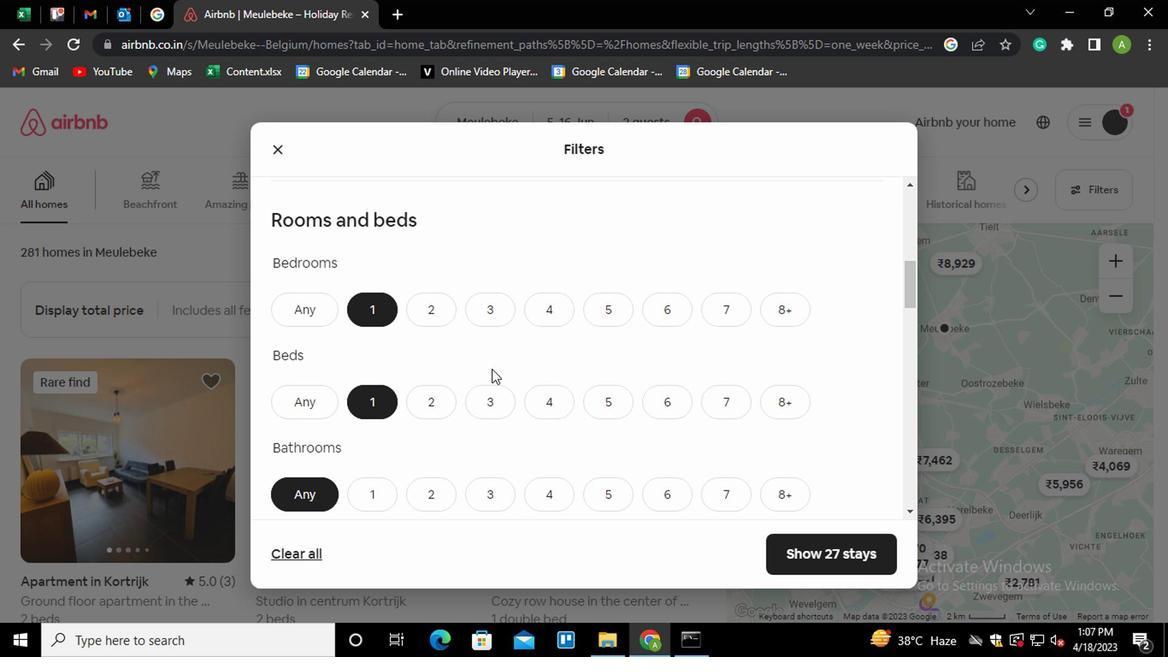 
Action: Mouse scrolled (489, 369) with delta (0, -1)
Screenshot: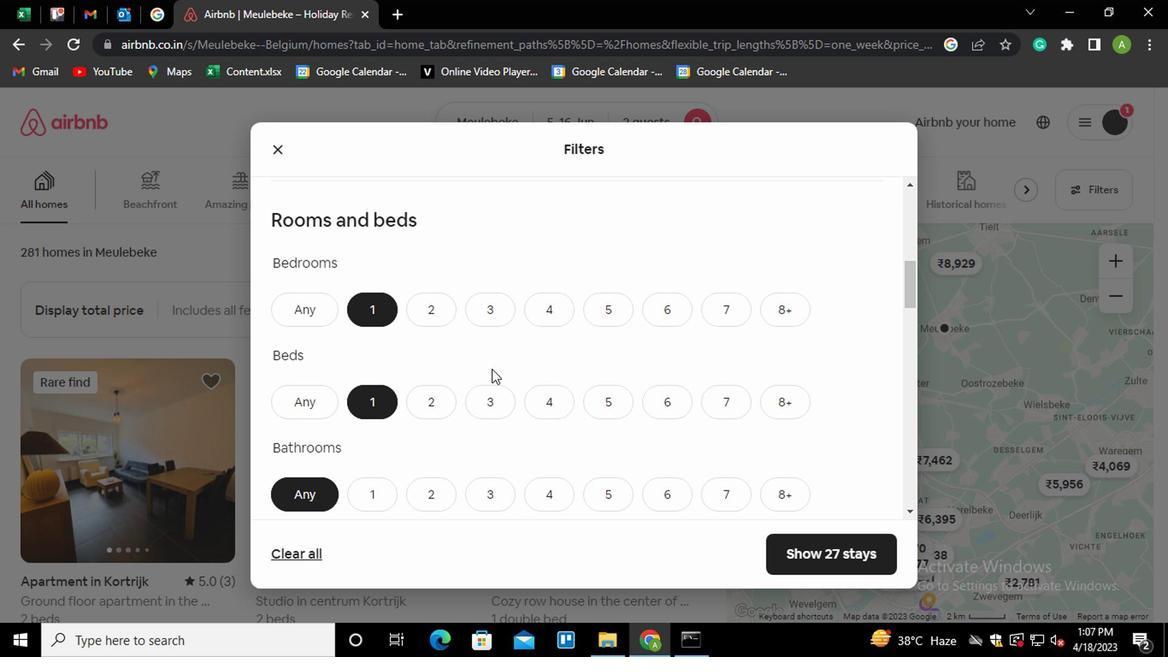 
Action: Mouse scrolled (489, 369) with delta (0, -1)
Screenshot: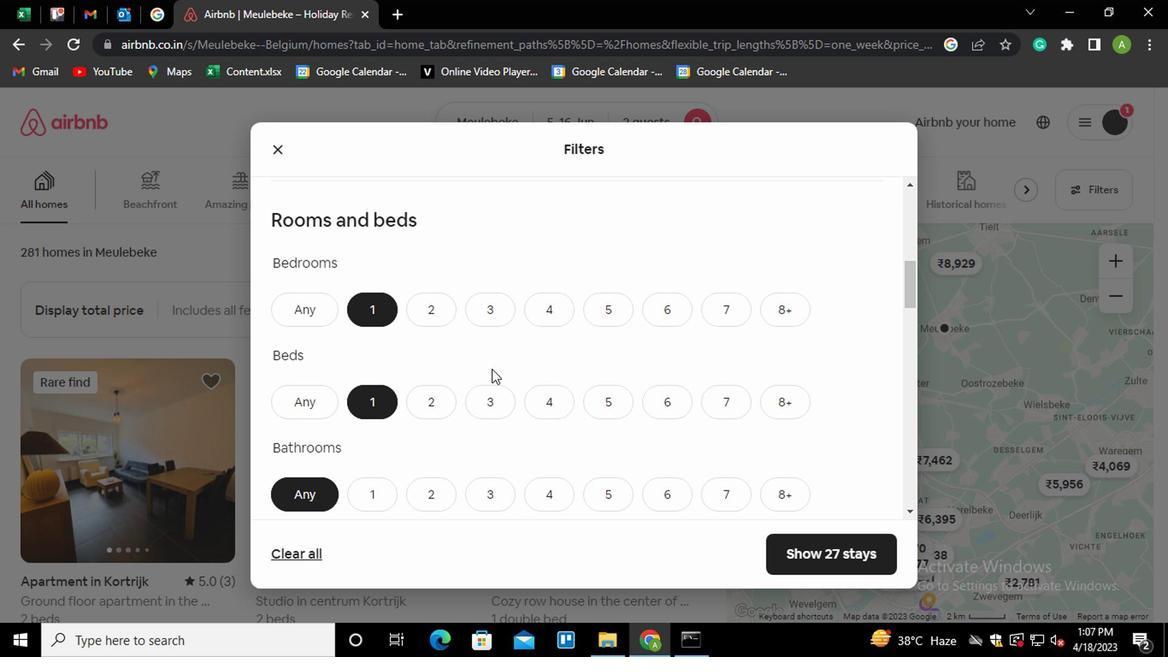 
Action: Mouse moved to (368, 255)
Screenshot: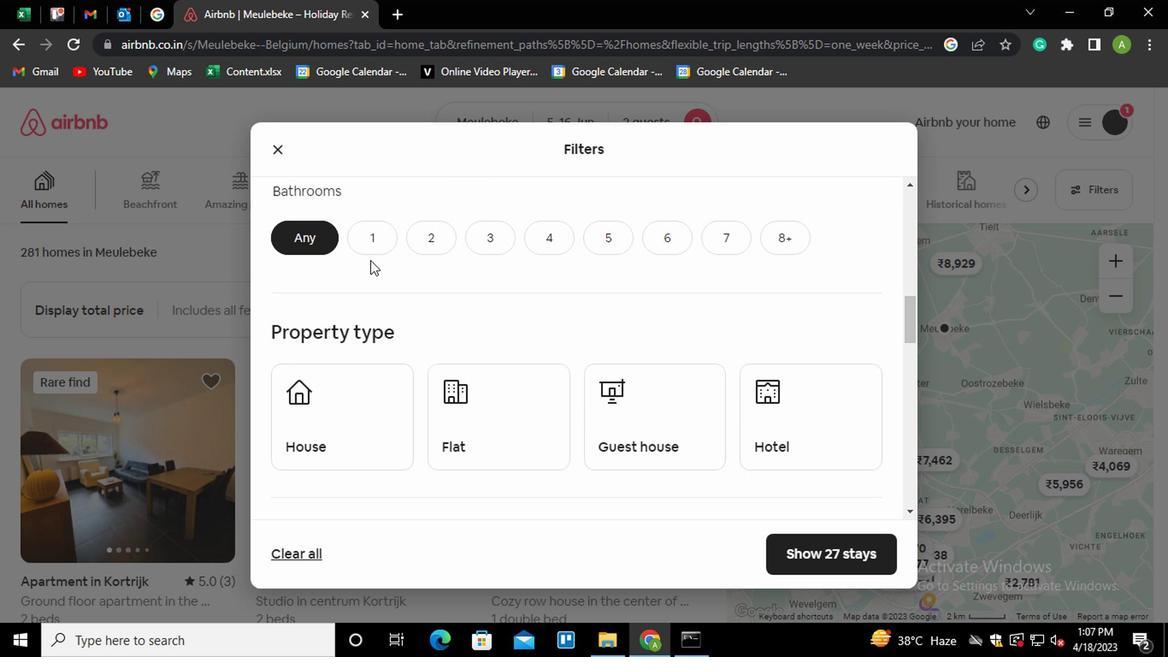 
Action: Mouse pressed left at (368, 255)
Screenshot: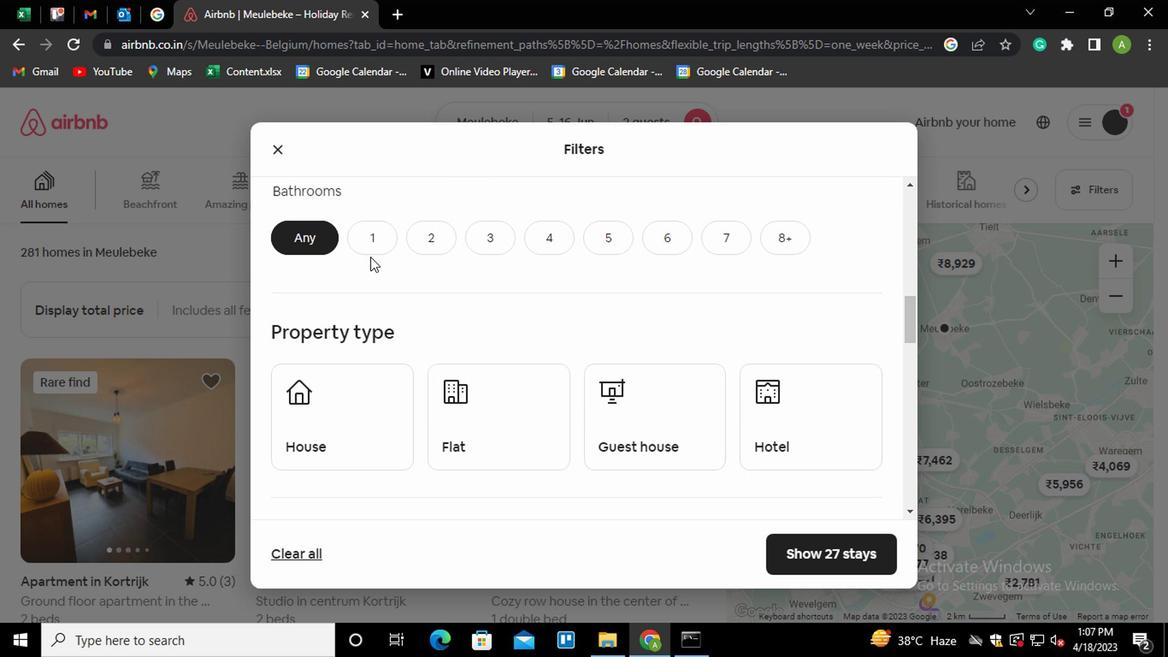 
Action: Mouse moved to (490, 278)
Screenshot: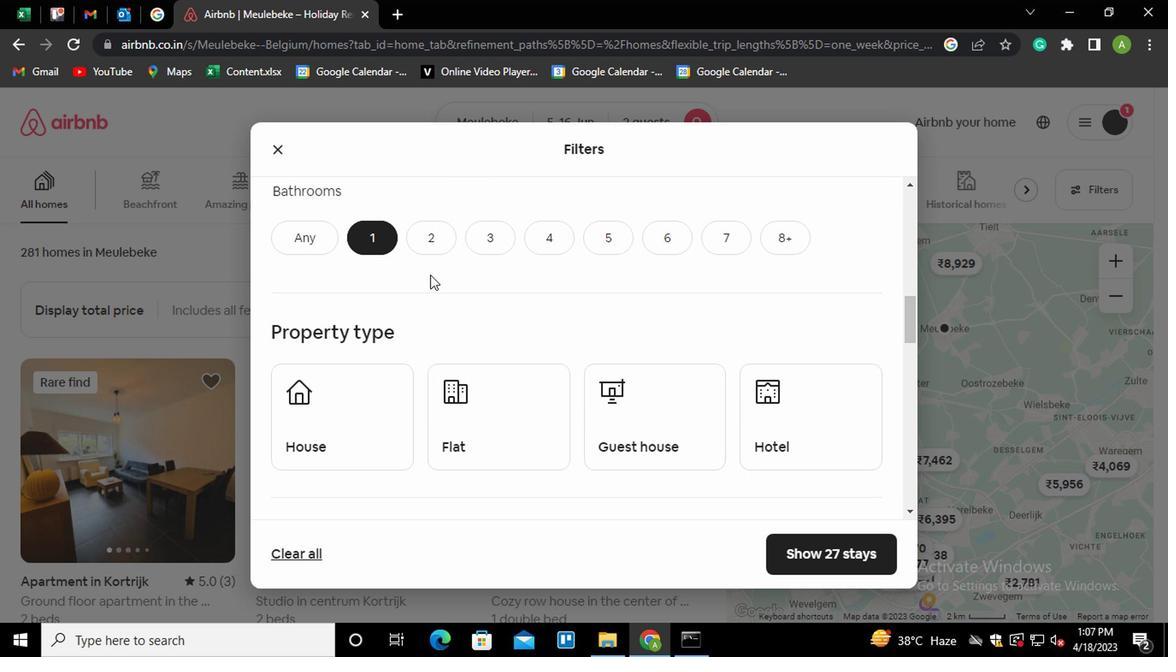 
Action: Mouse scrolled (490, 278) with delta (0, 0)
Screenshot: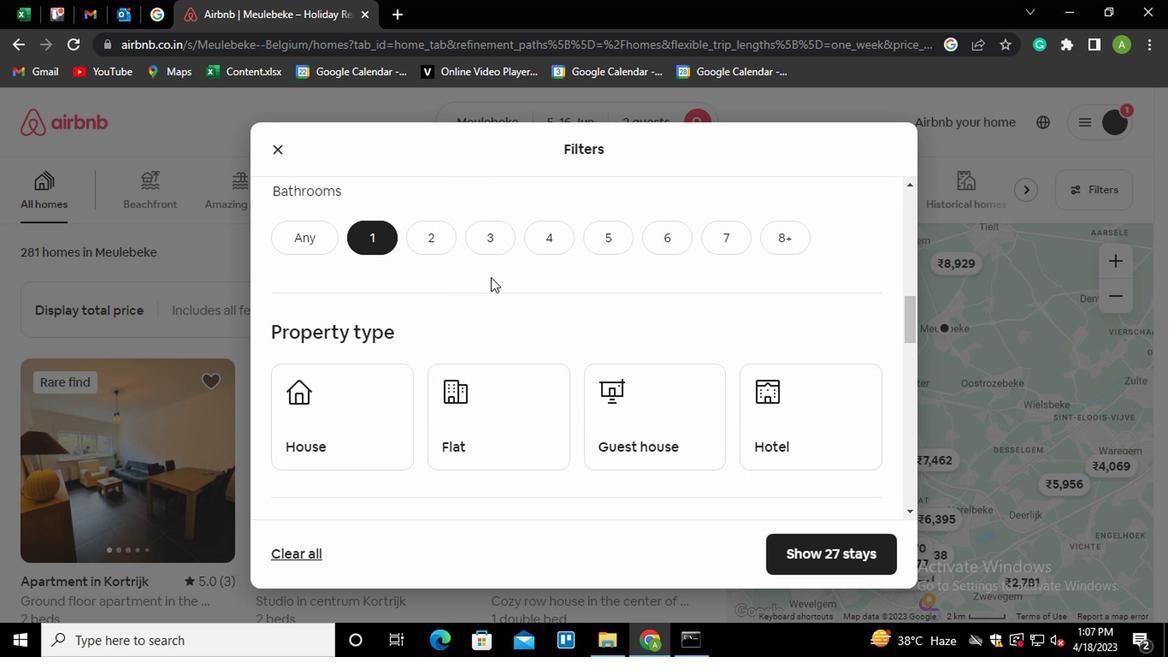 
Action: Mouse moved to (755, 320)
Screenshot: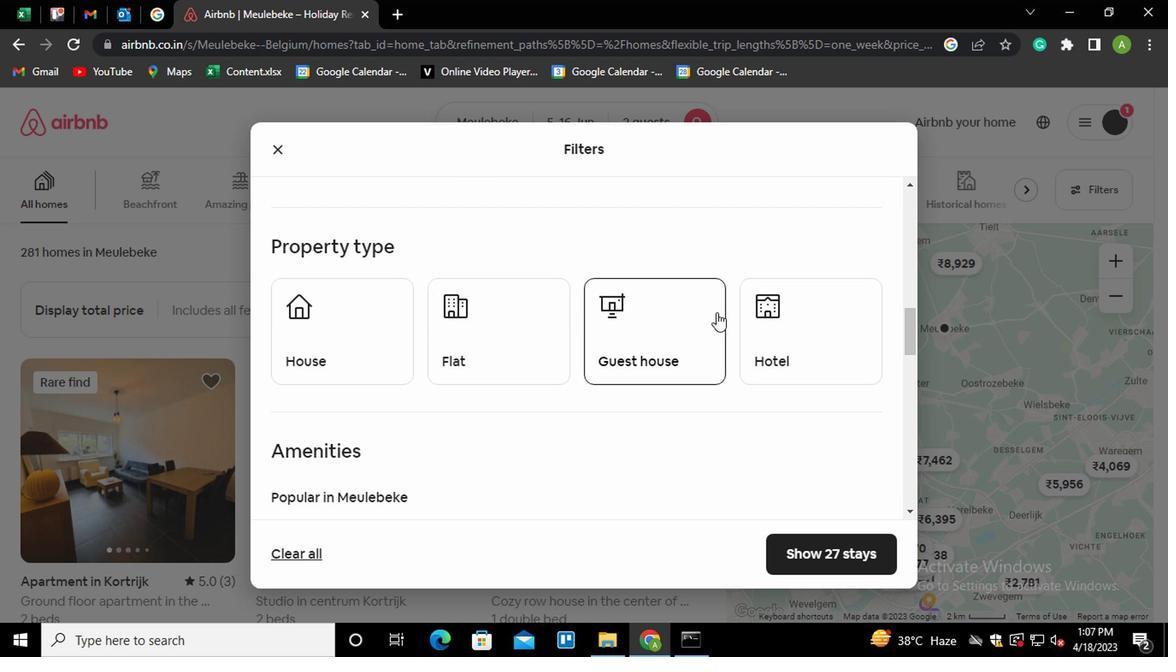 
Action: Mouse pressed left at (755, 320)
Screenshot: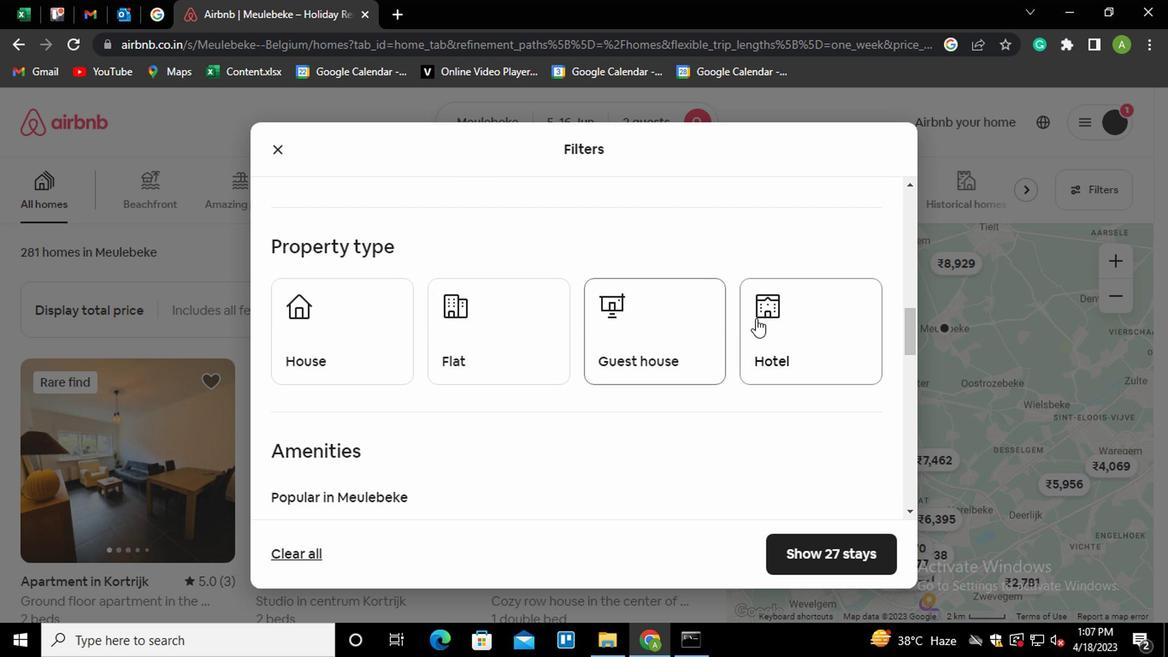 
Action: Mouse moved to (661, 326)
Screenshot: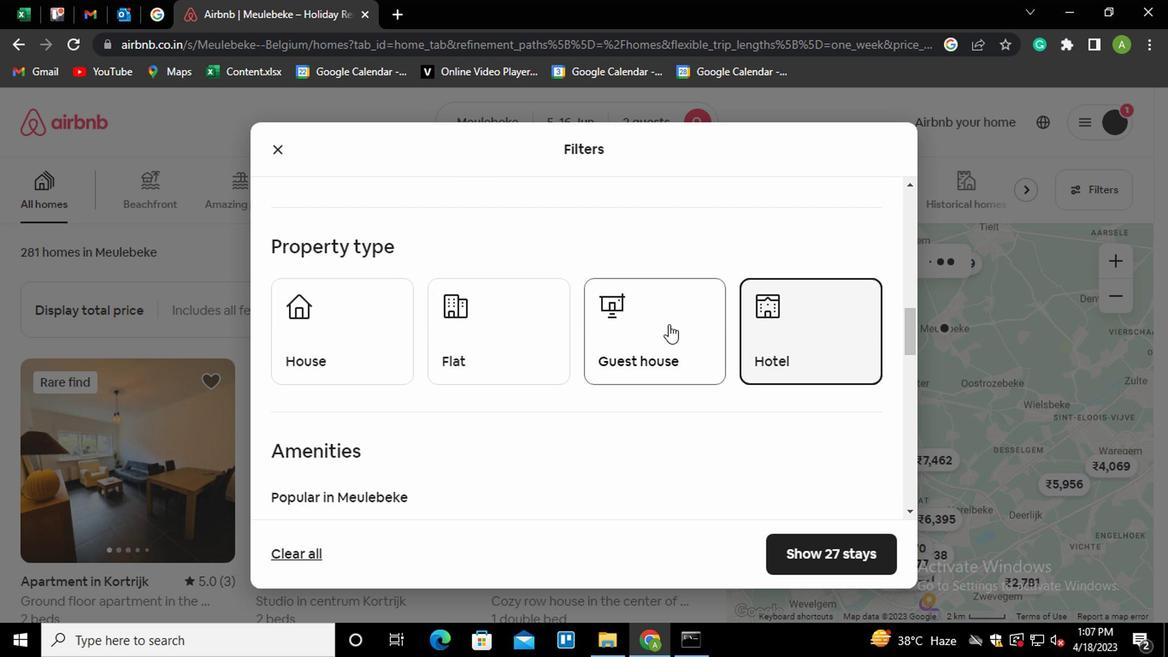 
Action: Mouse scrolled (661, 324) with delta (0, -1)
Screenshot: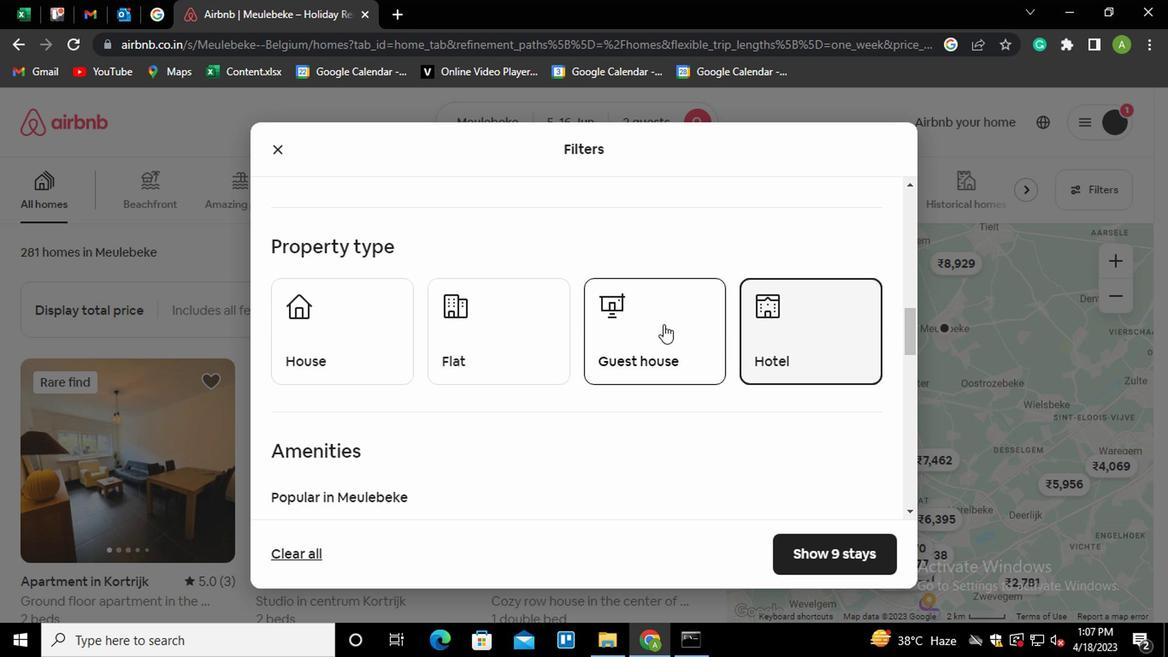 
Action: Mouse scrolled (661, 324) with delta (0, -1)
Screenshot: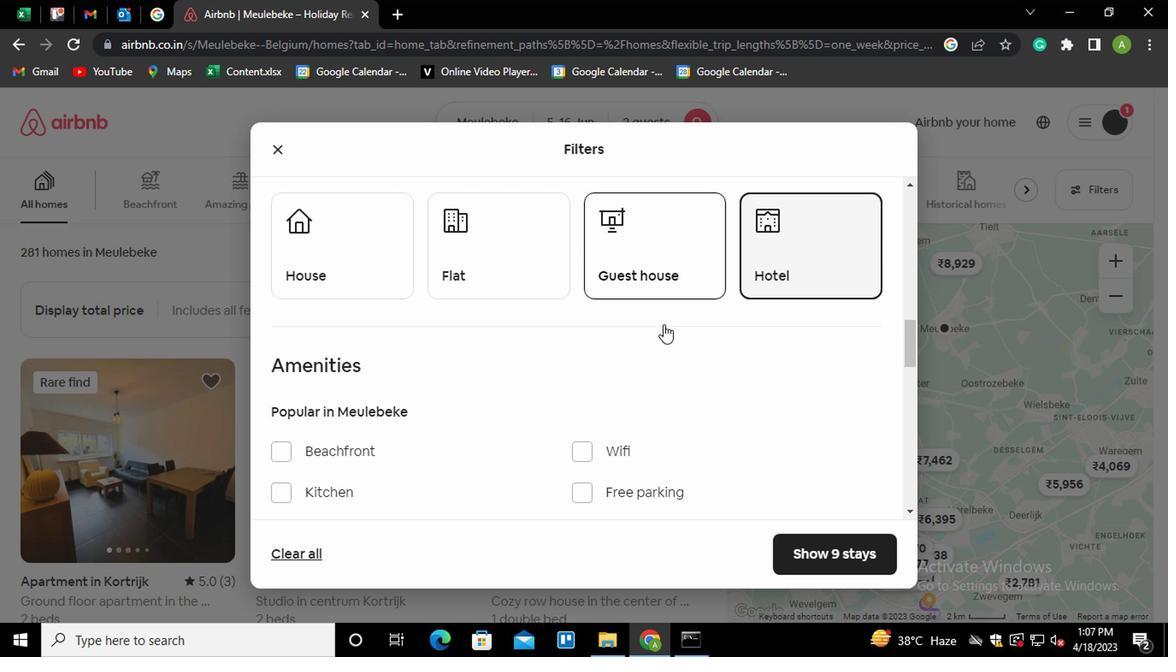 
Action: Mouse scrolled (661, 324) with delta (0, -1)
Screenshot: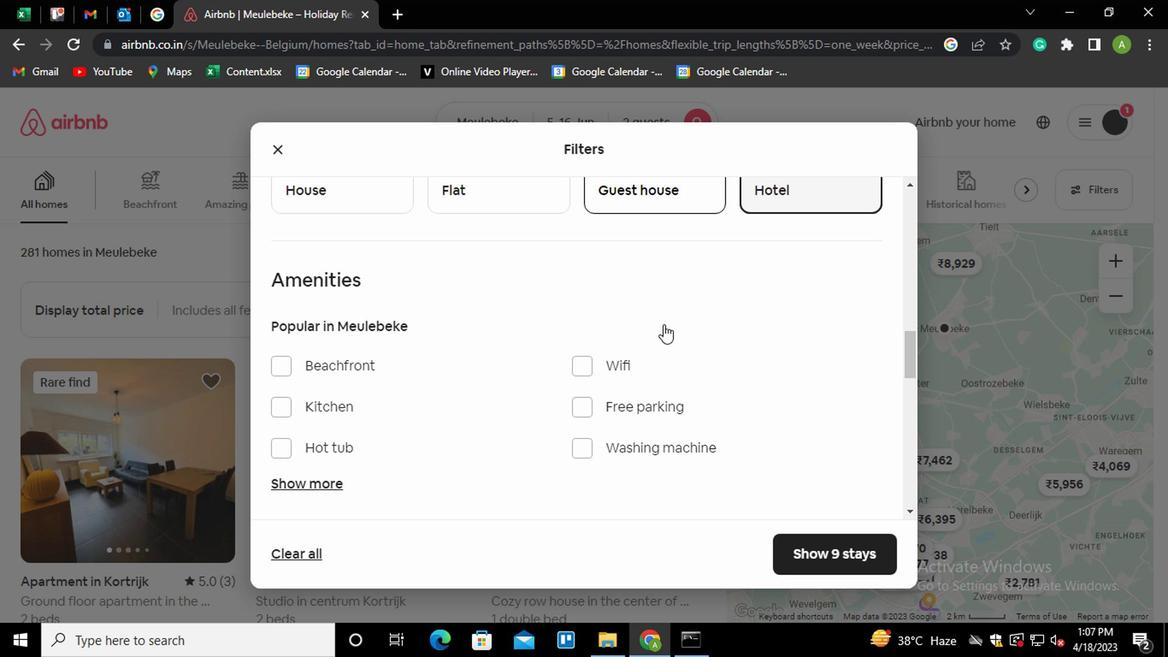 
Action: Mouse moved to (311, 400)
Screenshot: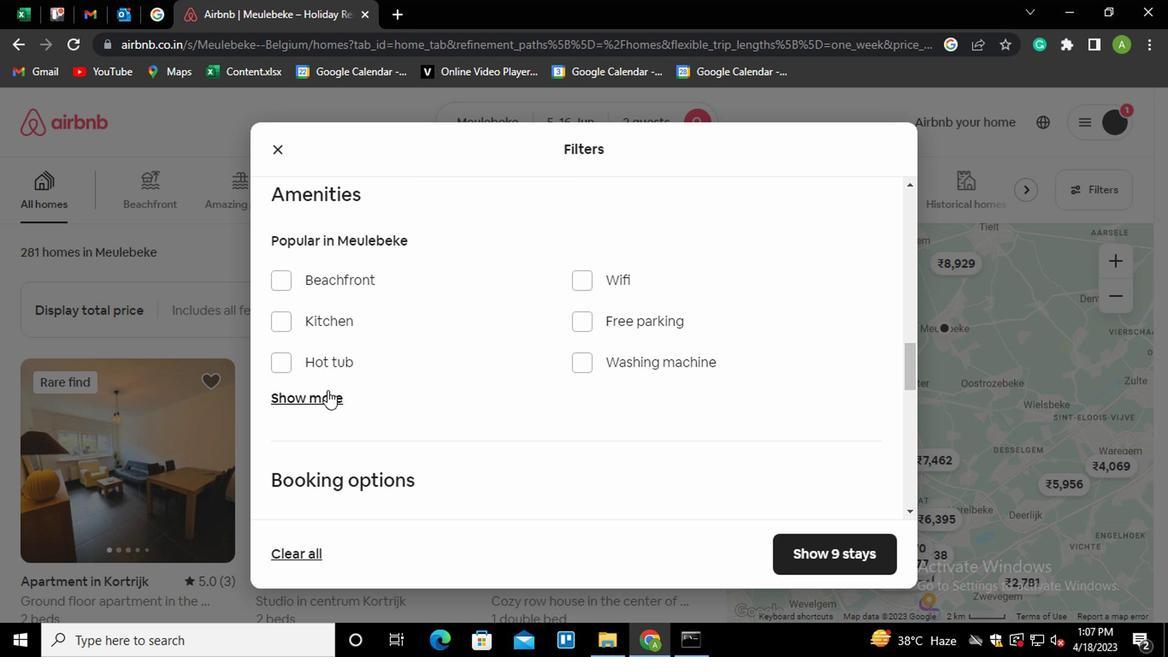 
Action: Mouse pressed left at (311, 400)
Screenshot: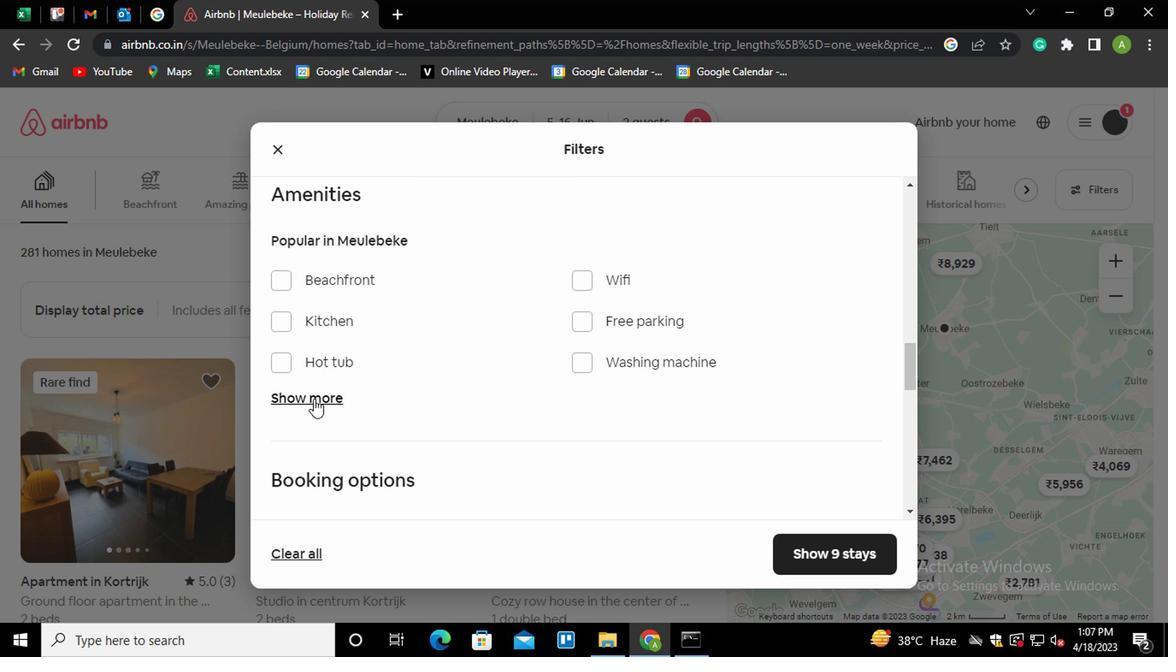 
Action: Mouse moved to (308, 502)
Screenshot: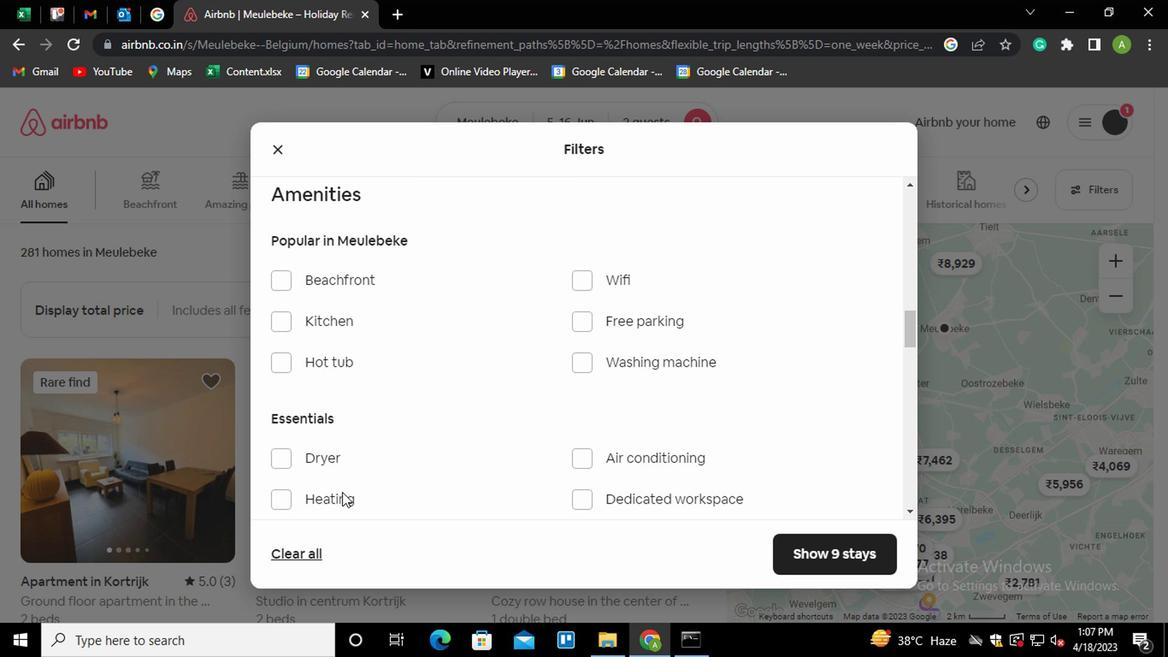 
Action: Mouse pressed left at (308, 502)
Screenshot: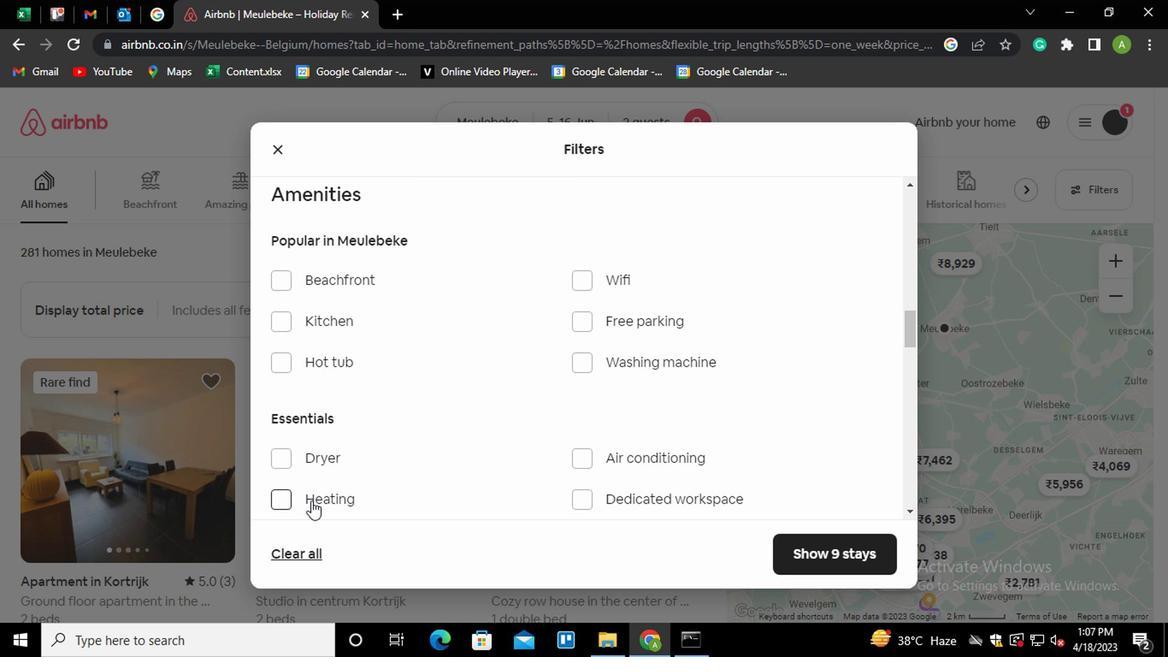 
Action: Mouse moved to (466, 446)
Screenshot: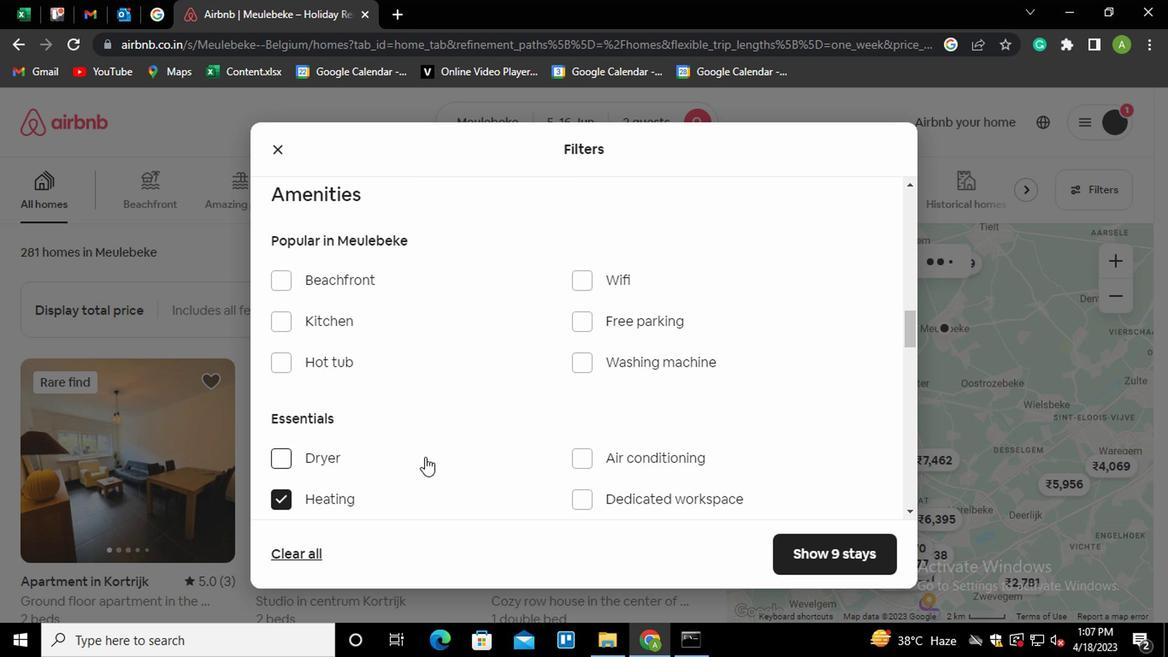 
Action: Mouse scrolled (466, 444) with delta (0, -1)
Screenshot: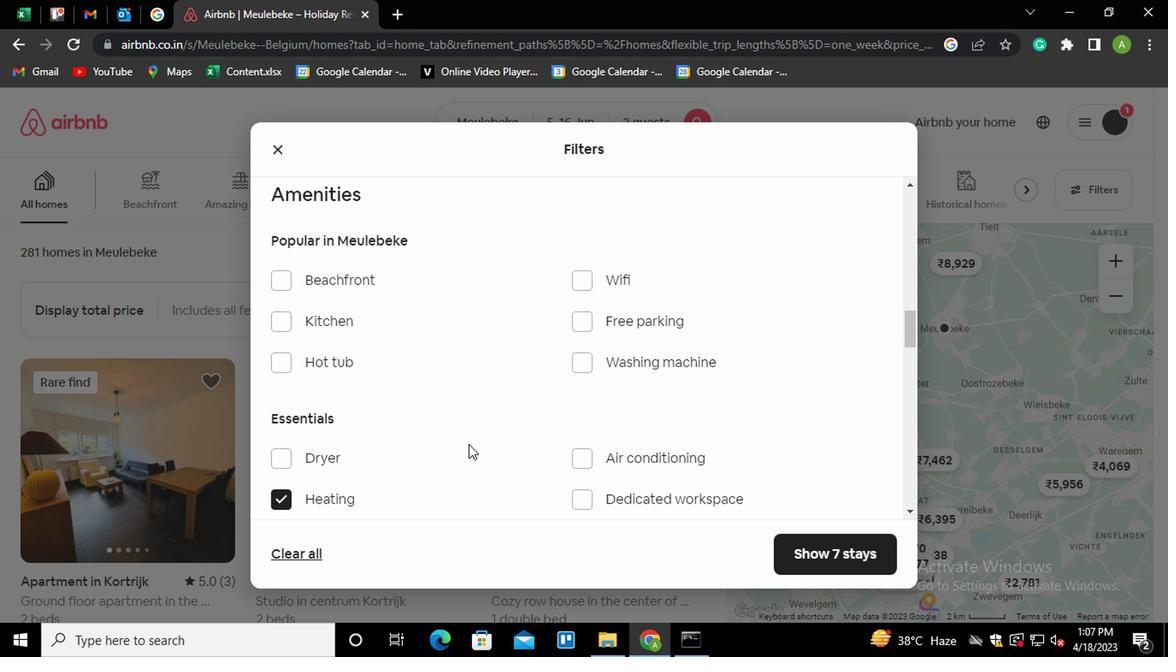 
Action: Mouse scrolled (466, 444) with delta (0, -1)
Screenshot: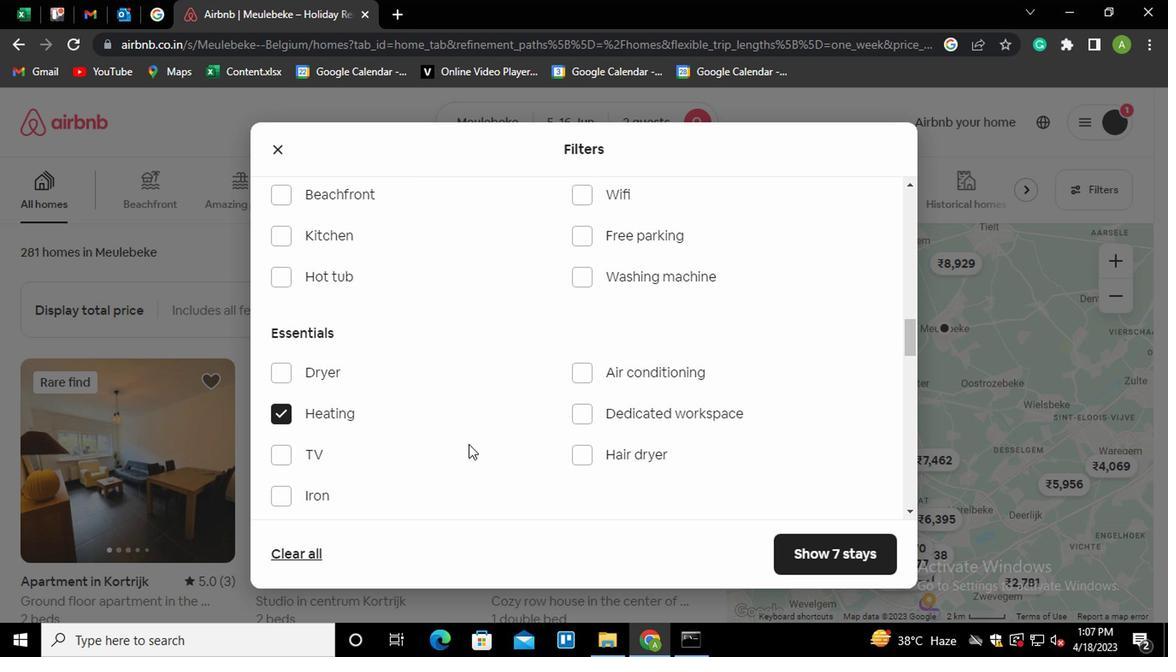 
Action: Mouse scrolled (466, 444) with delta (0, -1)
Screenshot: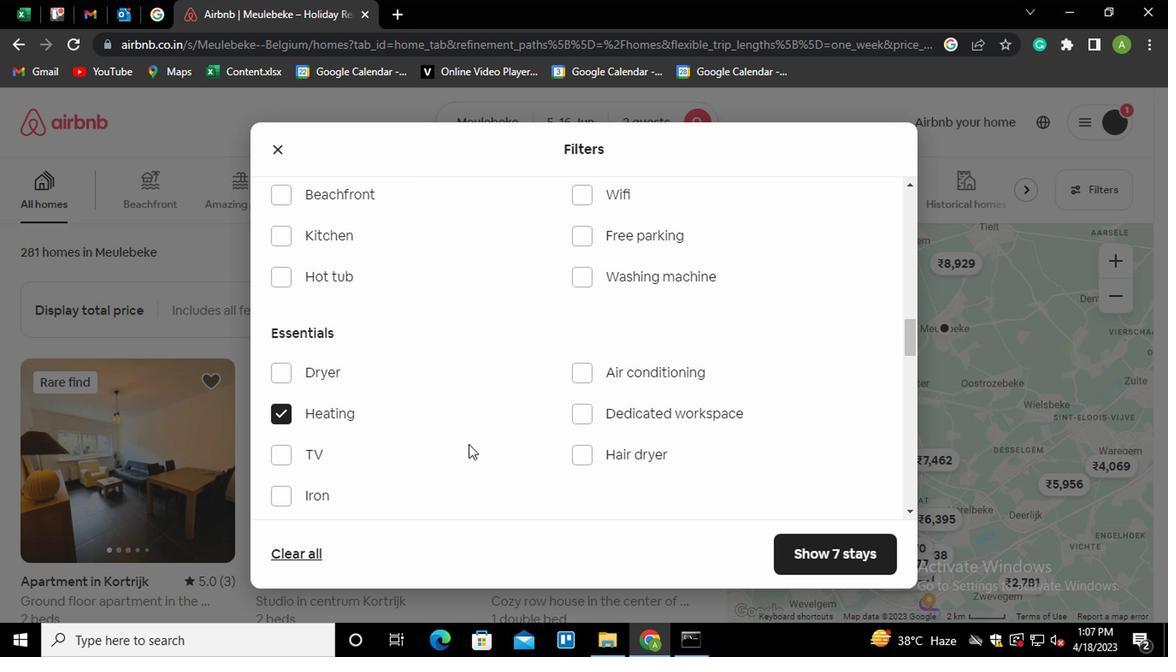
Action: Mouse scrolled (466, 444) with delta (0, -1)
Screenshot: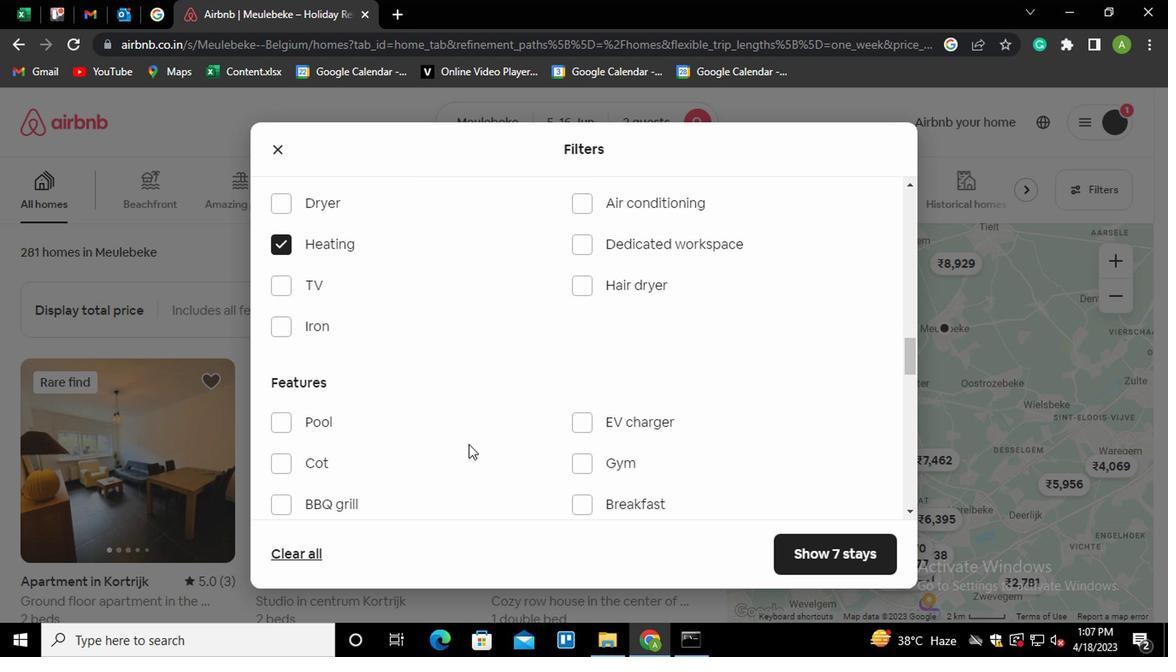 
Action: Mouse scrolled (466, 444) with delta (0, -1)
Screenshot: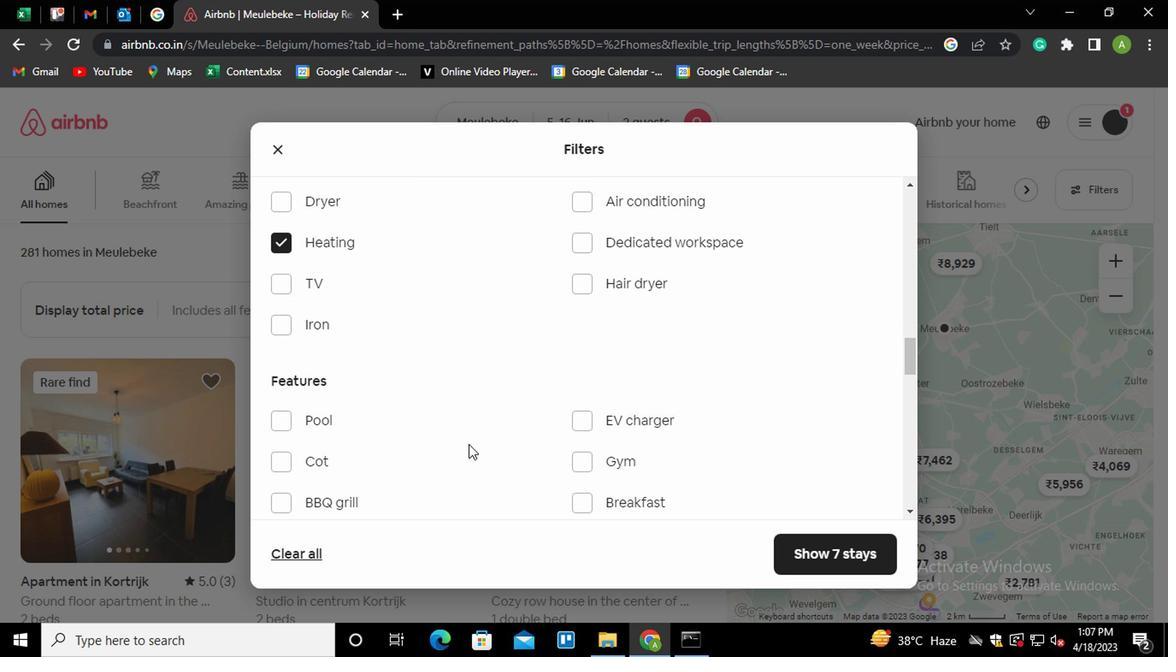 
Action: Mouse scrolled (466, 444) with delta (0, -1)
Screenshot: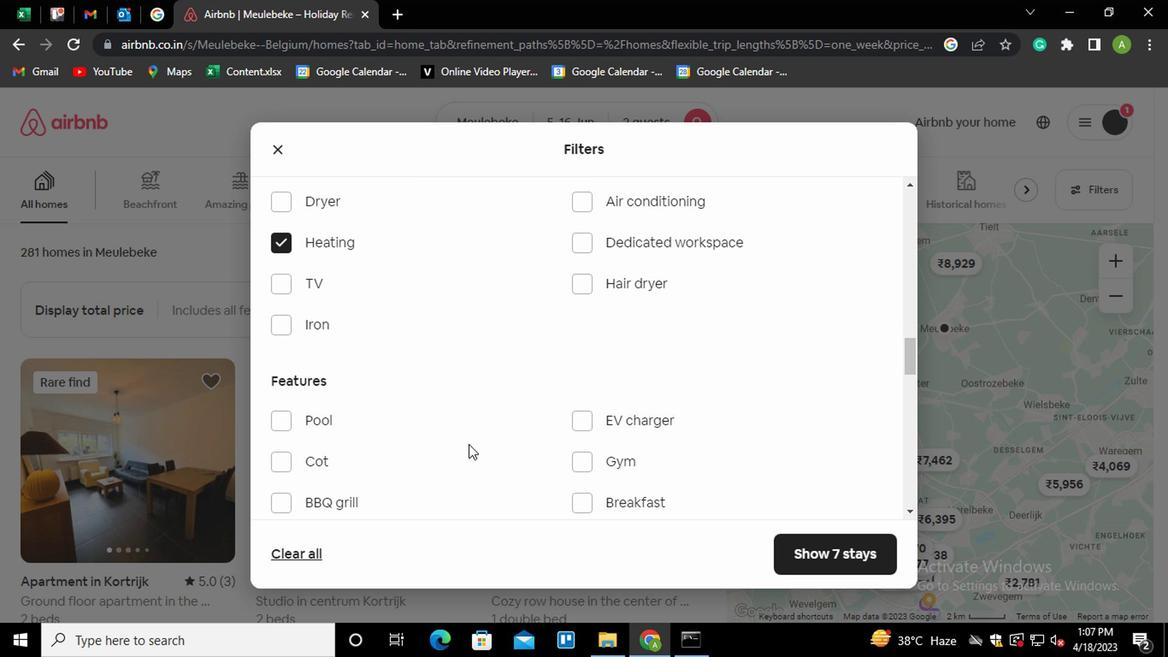 
Action: Mouse scrolled (466, 444) with delta (0, -1)
Screenshot: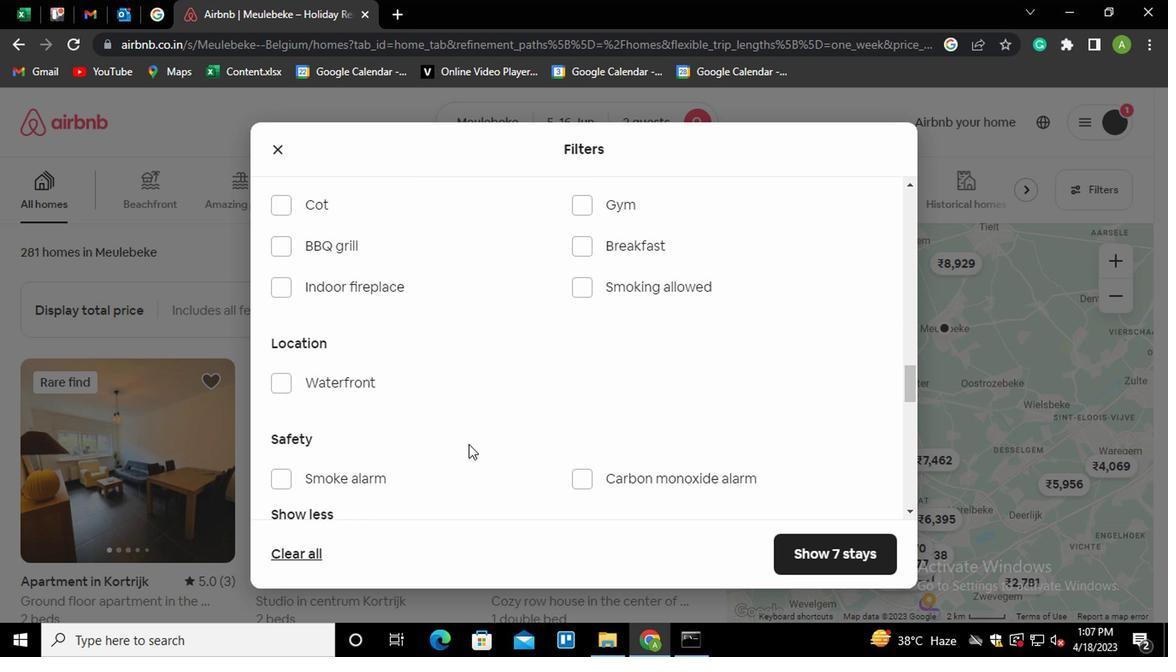 
Action: Mouse scrolled (466, 444) with delta (0, -1)
Screenshot: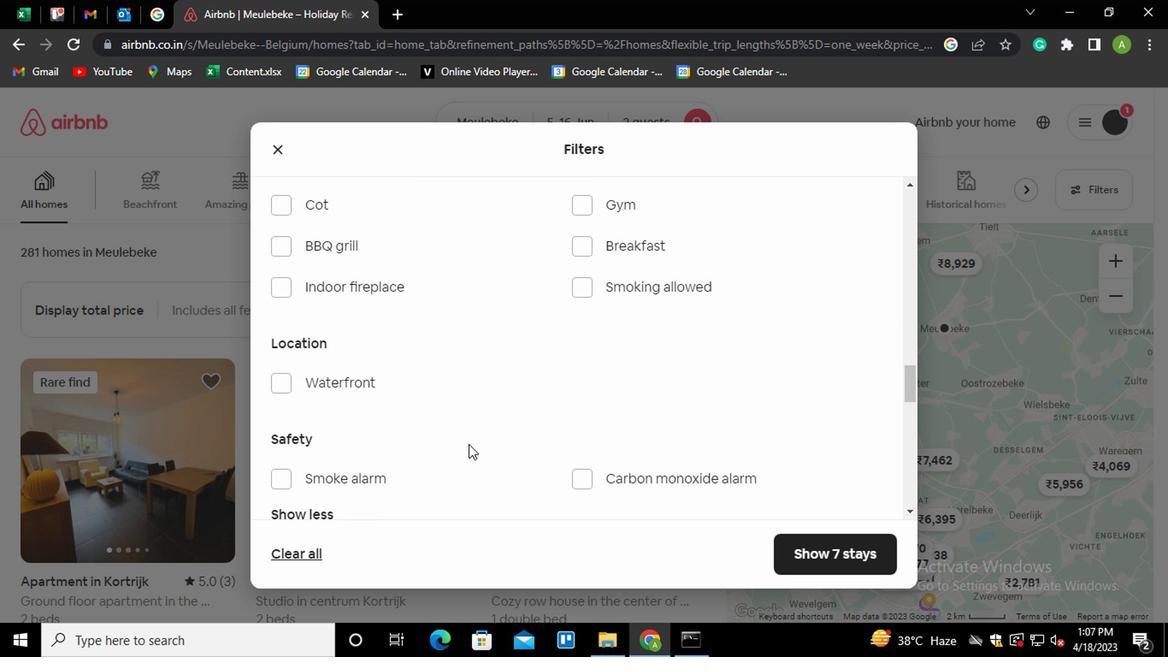 
Action: Mouse scrolled (466, 444) with delta (0, -1)
Screenshot: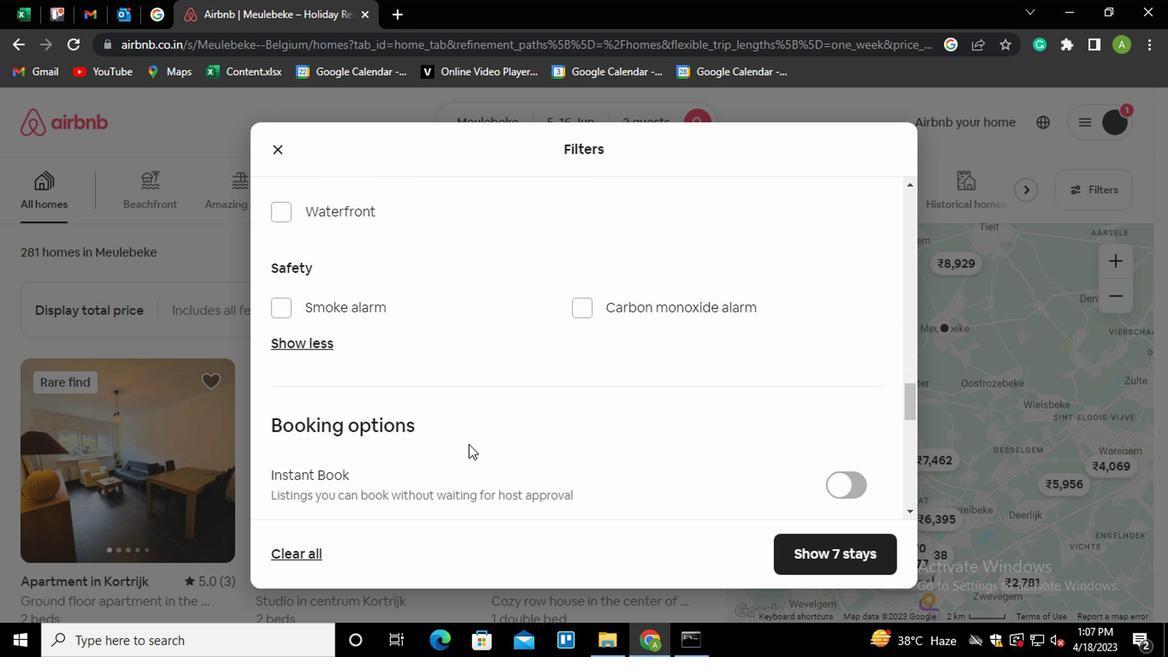 
Action: Mouse moved to (848, 452)
Screenshot: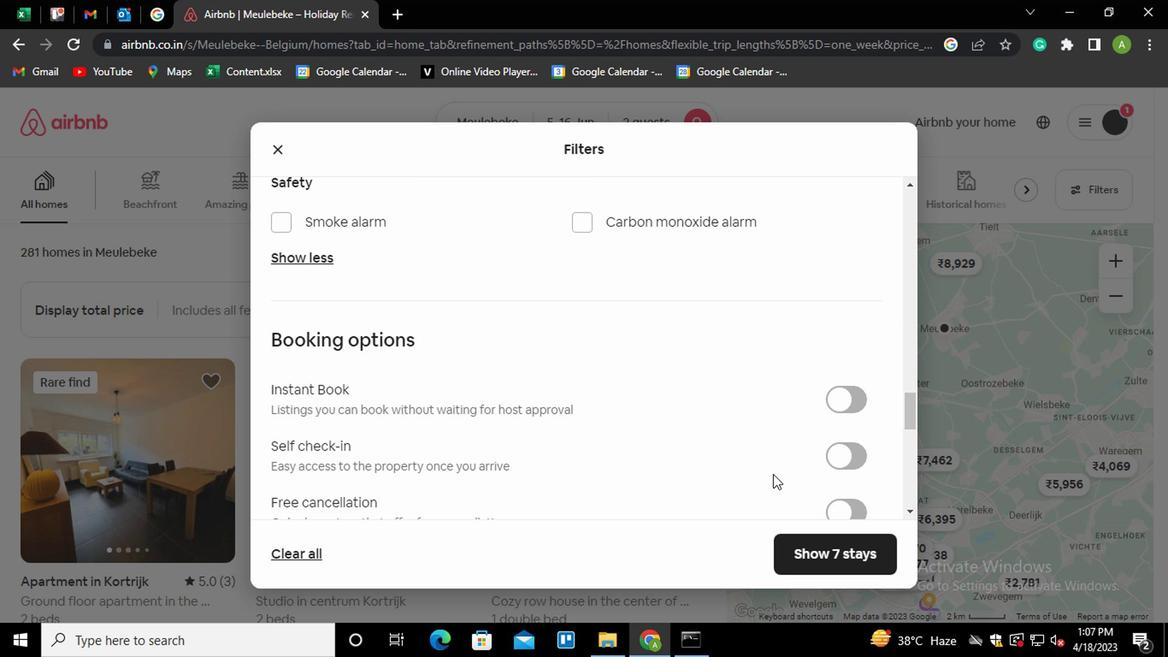 
Action: Mouse pressed left at (848, 452)
Screenshot: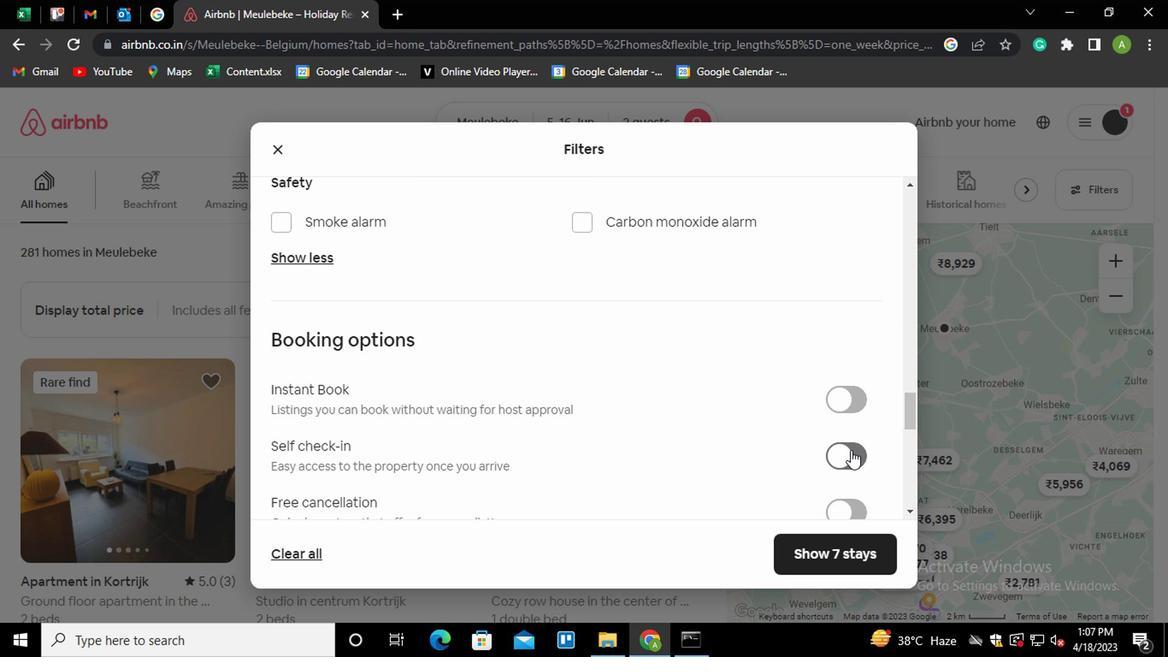 
Action: Mouse moved to (691, 443)
Screenshot: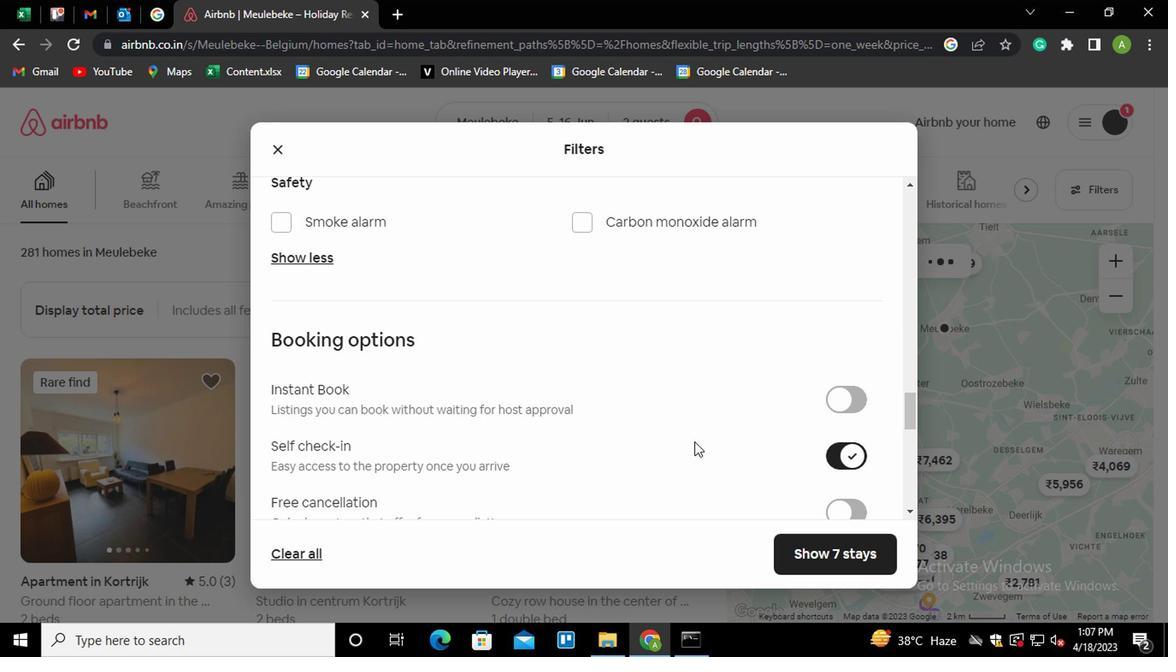 
Action: Mouse scrolled (691, 442) with delta (0, -1)
Screenshot: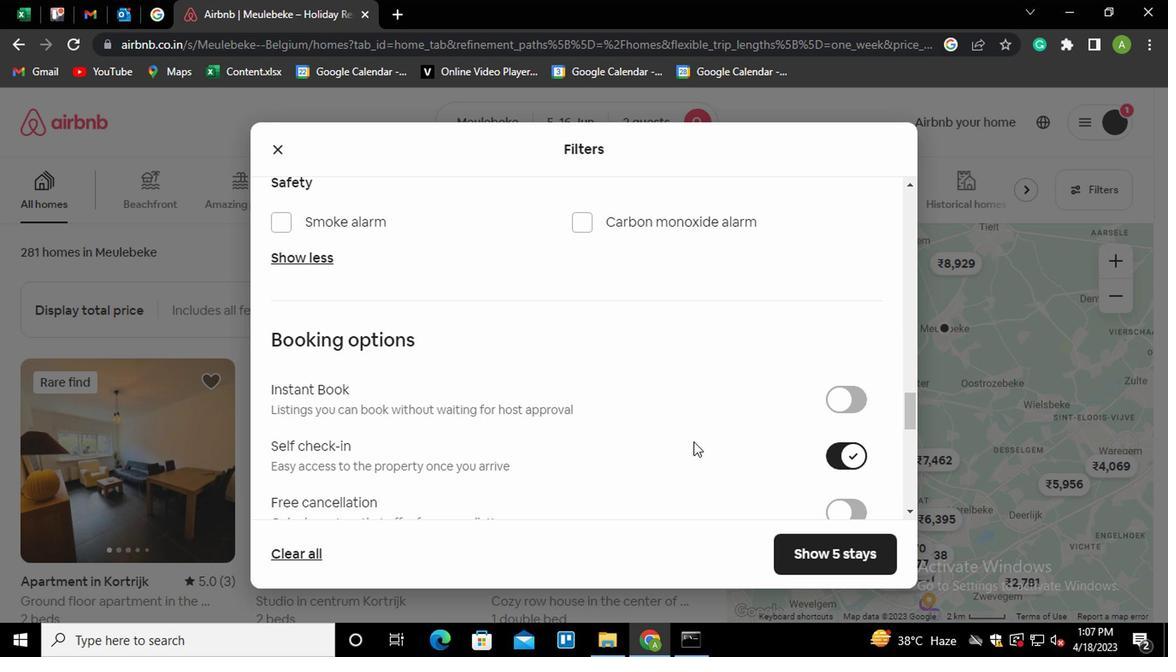 
Action: Mouse scrolled (691, 442) with delta (0, -1)
Screenshot: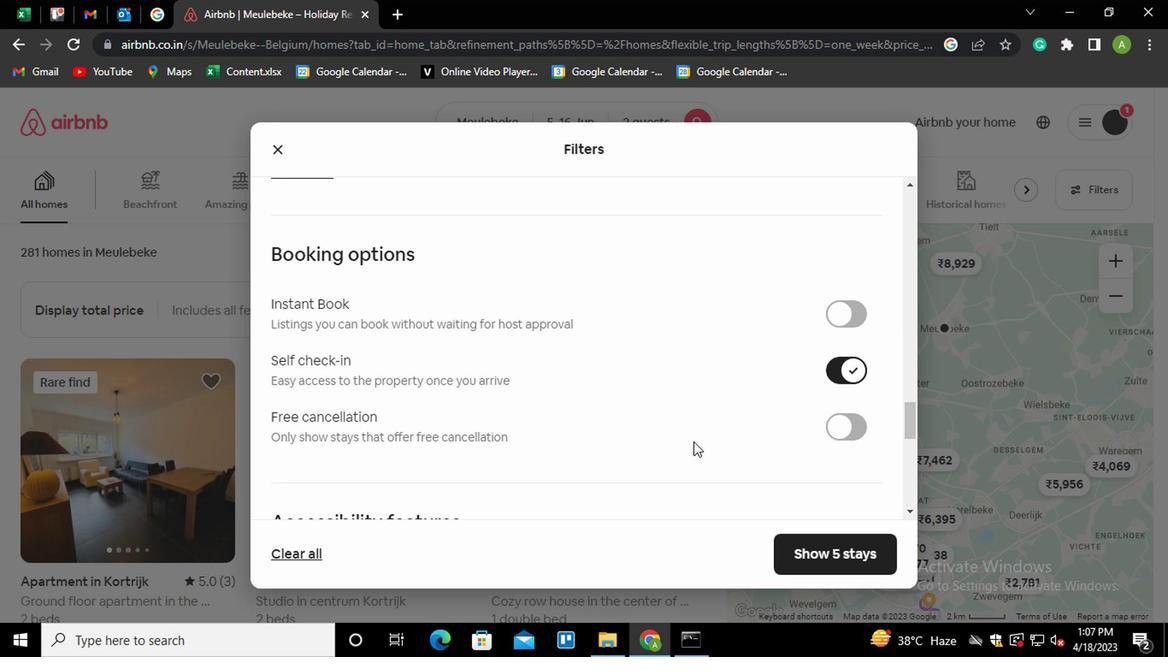 
Action: Mouse scrolled (691, 442) with delta (0, -1)
Screenshot: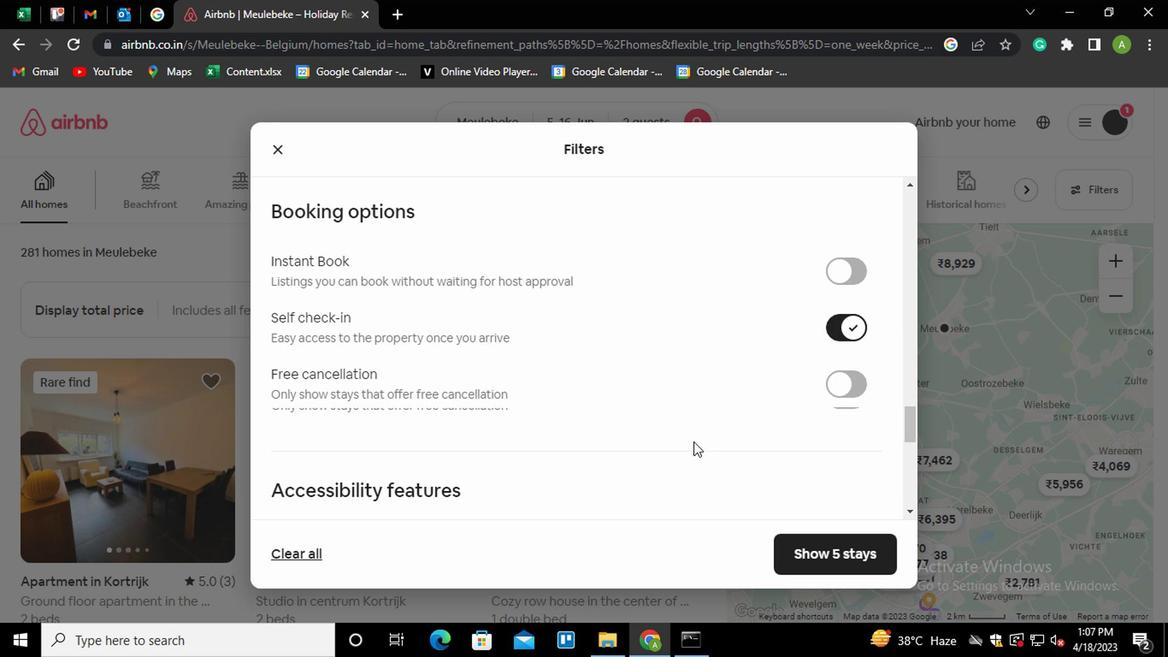 
Action: Mouse scrolled (691, 442) with delta (0, -1)
Screenshot: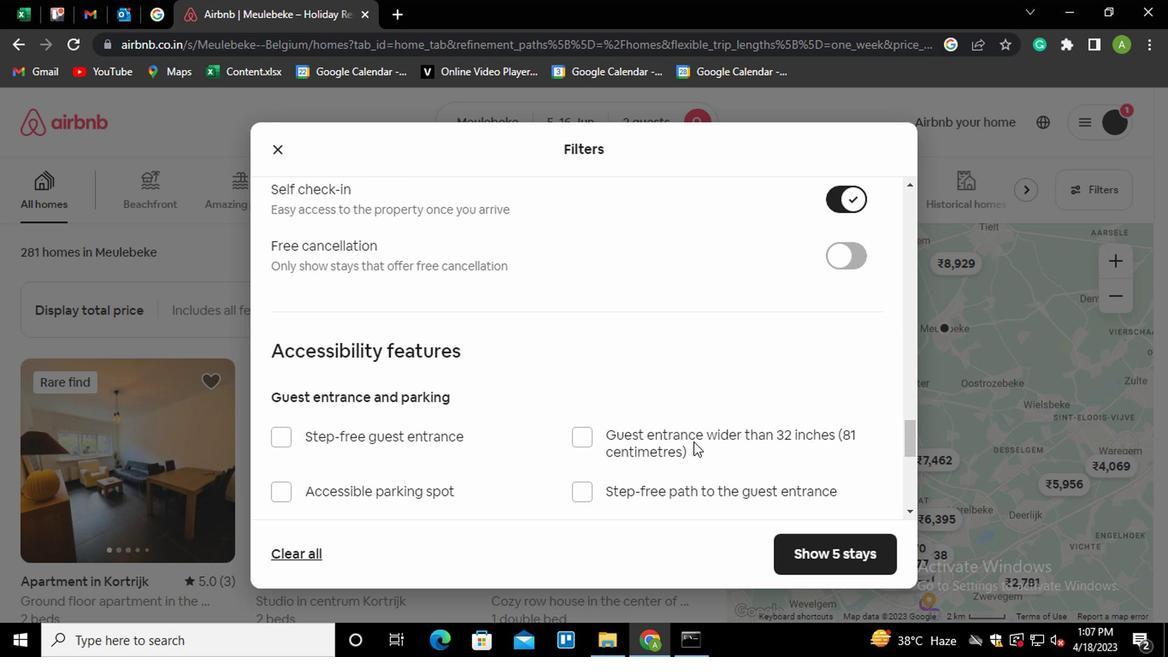 
Action: Mouse scrolled (691, 442) with delta (0, -1)
Screenshot: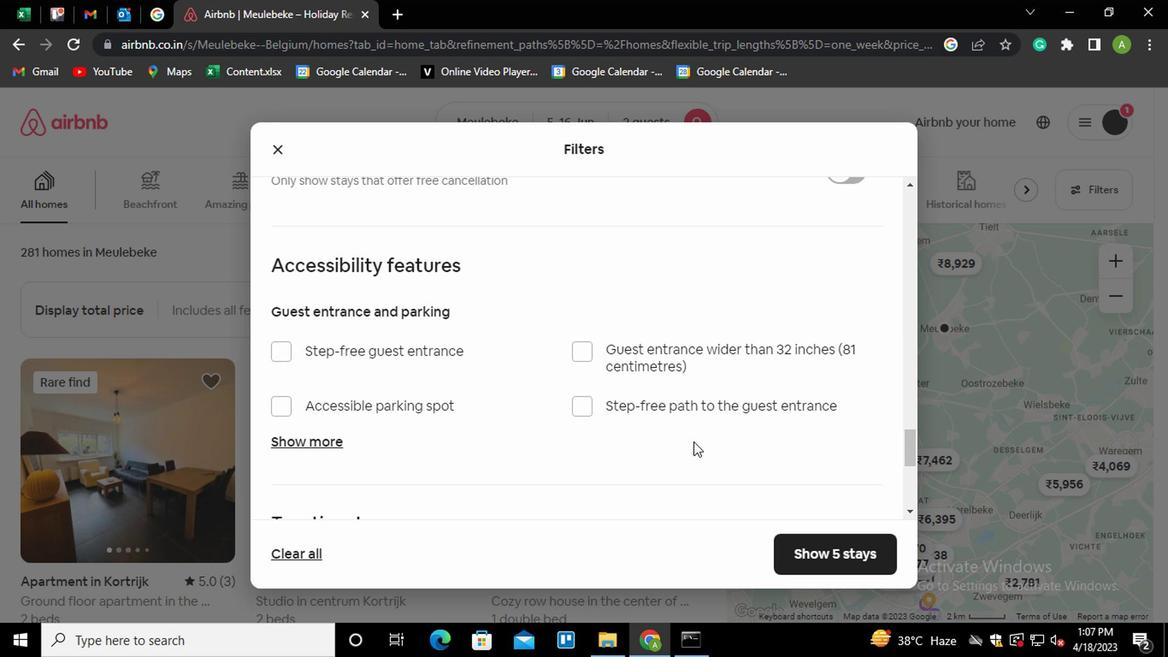 
Action: Mouse scrolled (691, 442) with delta (0, -1)
Screenshot: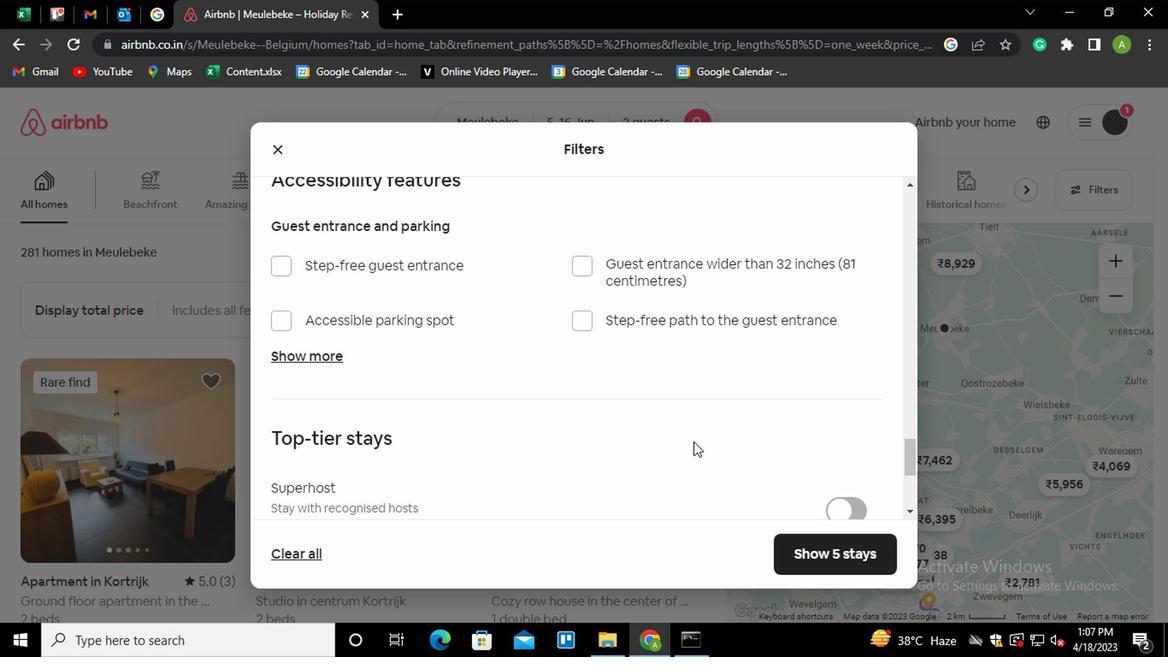 
Action: Mouse scrolled (691, 442) with delta (0, -1)
Screenshot: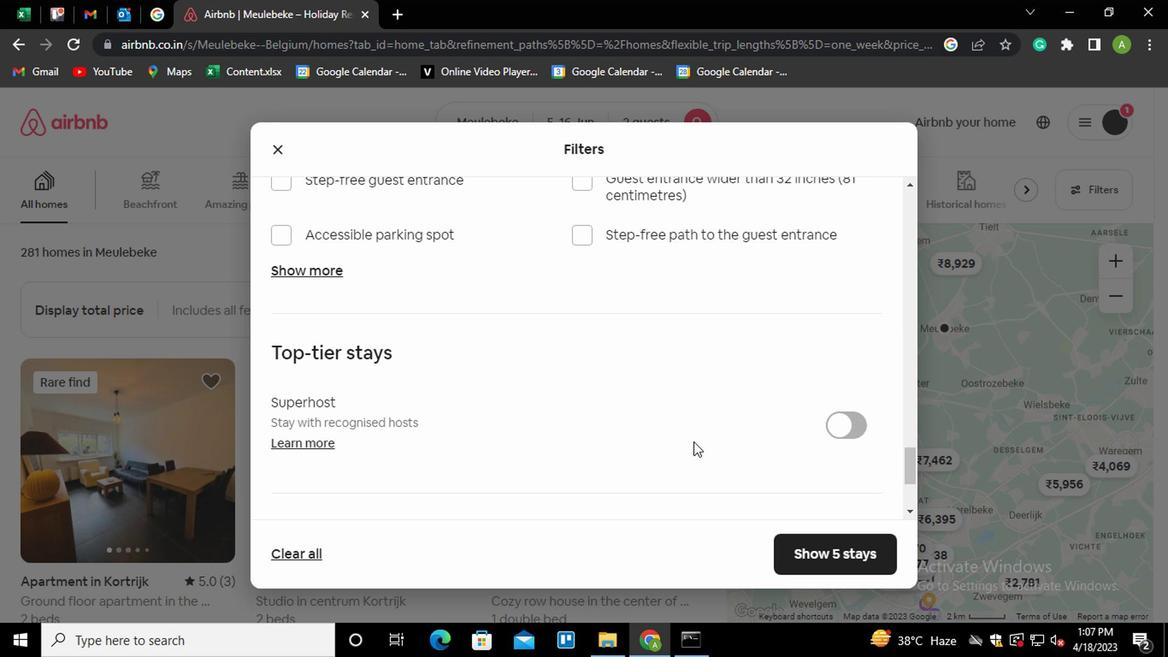 
Action: Mouse scrolled (691, 442) with delta (0, -1)
Screenshot: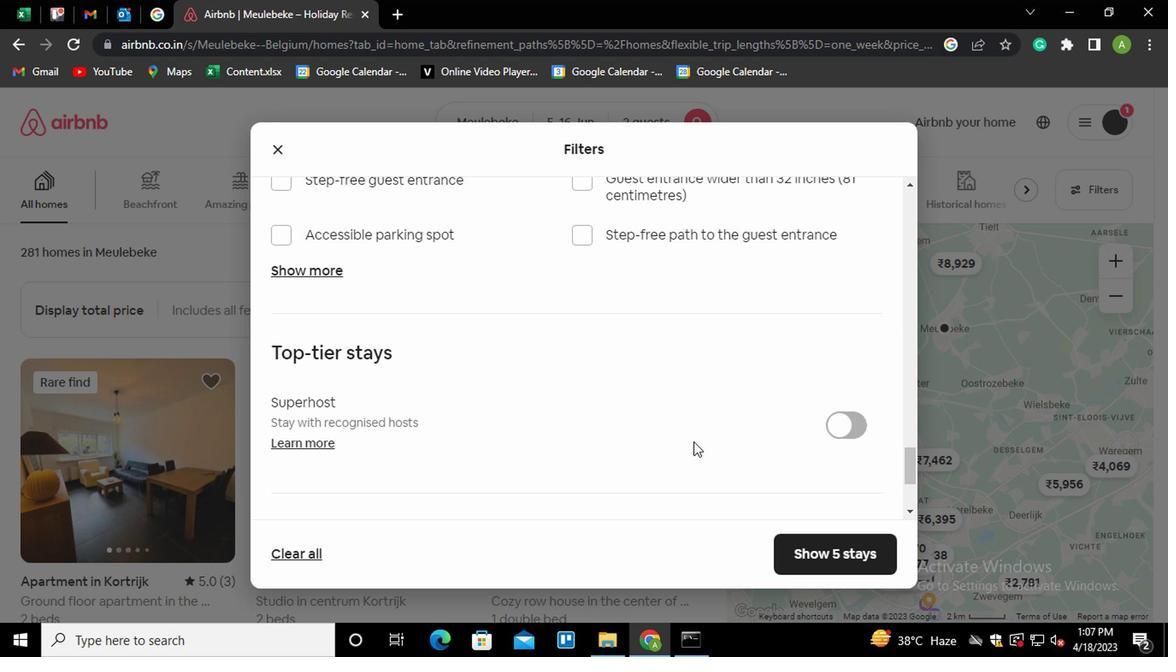 
Action: Mouse scrolled (691, 442) with delta (0, -1)
Screenshot: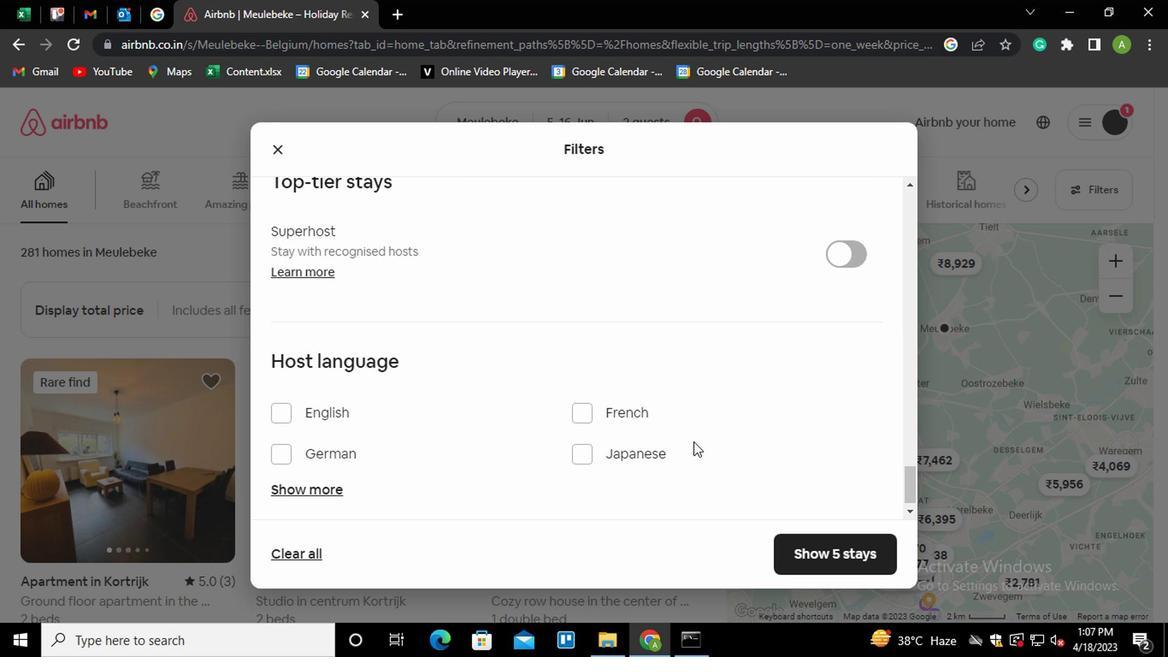 
Action: Mouse moved to (296, 408)
Screenshot: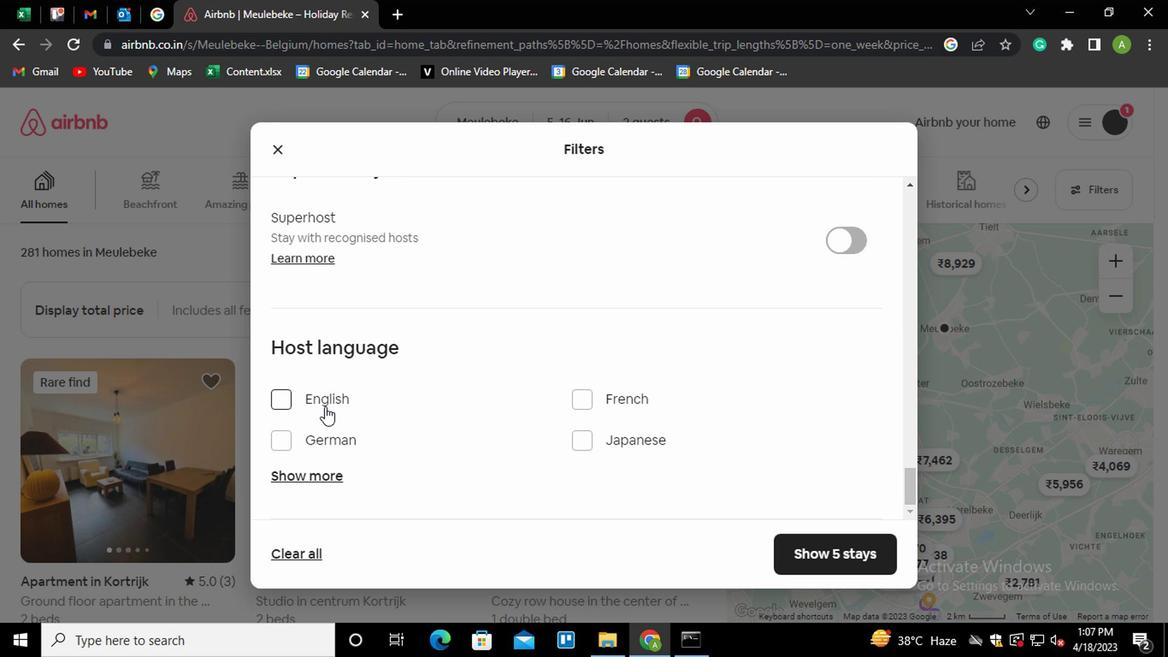 
Action: Mouse pressed left at (296, 408)
Screenshot: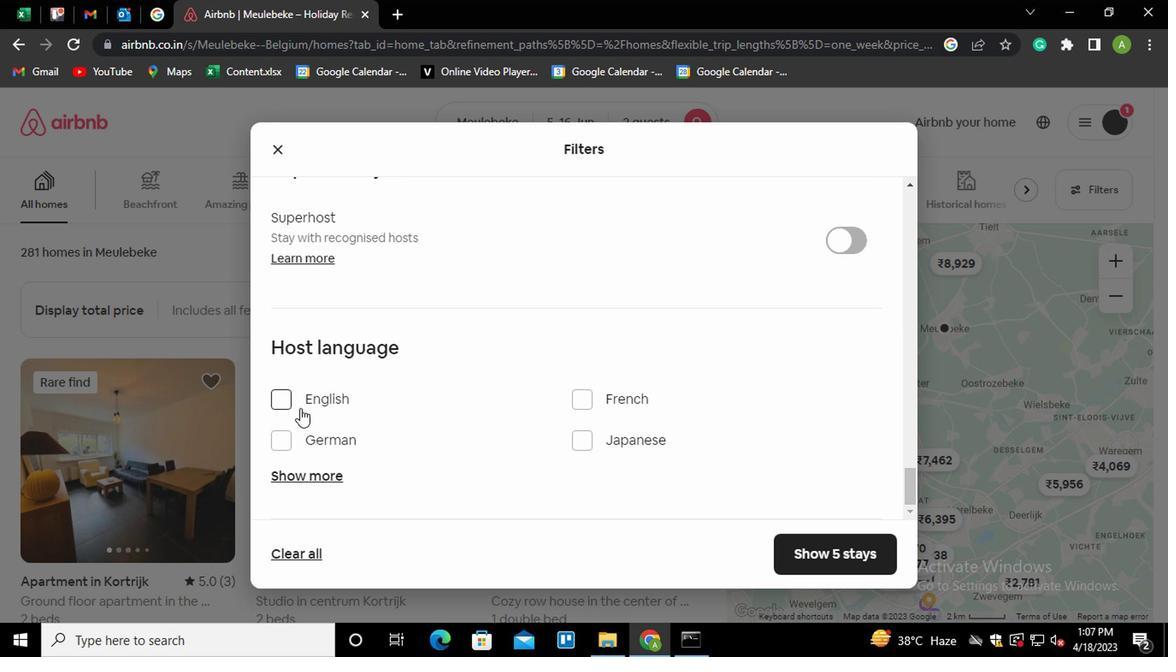
Action: Mouse moved to (808, 549)
Screenshot: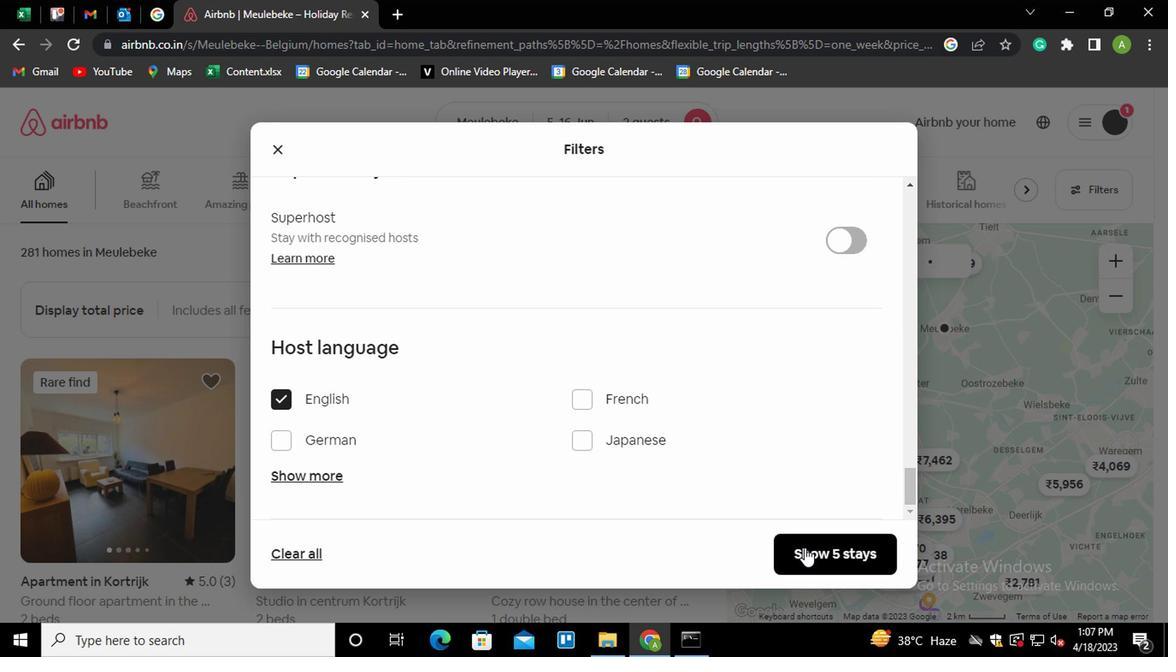 
Action: Mouse pressed left at (808, 549)
Screenshot: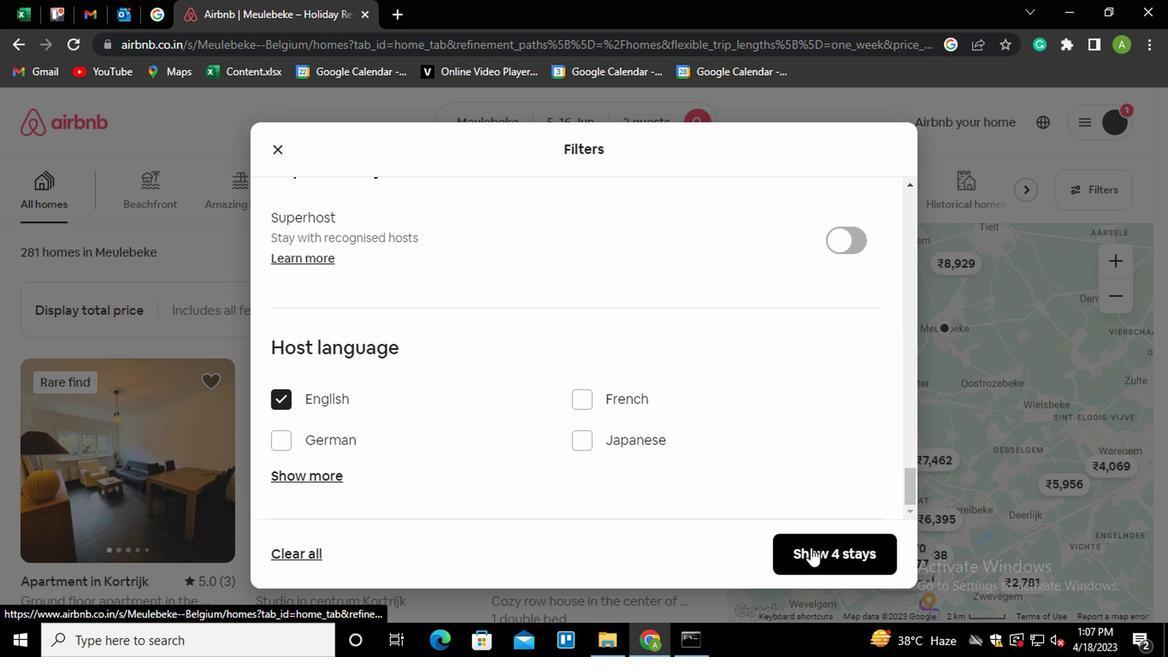 
Action: Mouse moved to (808, 550)
Screenshot: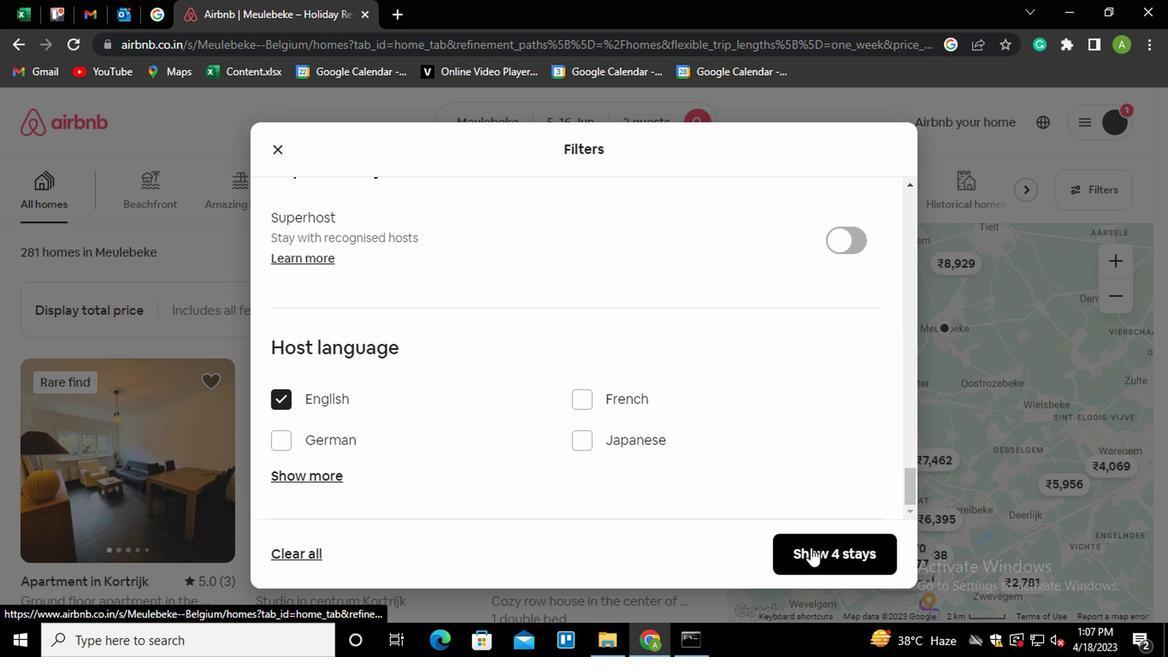 
